 Task: Create a script that generates a Fibonacci sequence.
Action: Mouse moved to (666, 242)
Screenshot: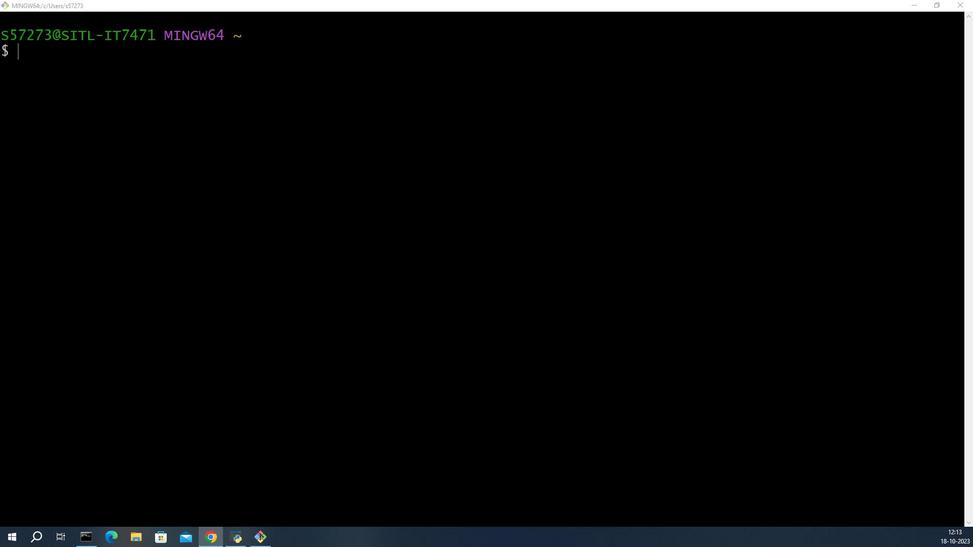 
Action: Mouse pressed left at (666, 242)
Screenshot: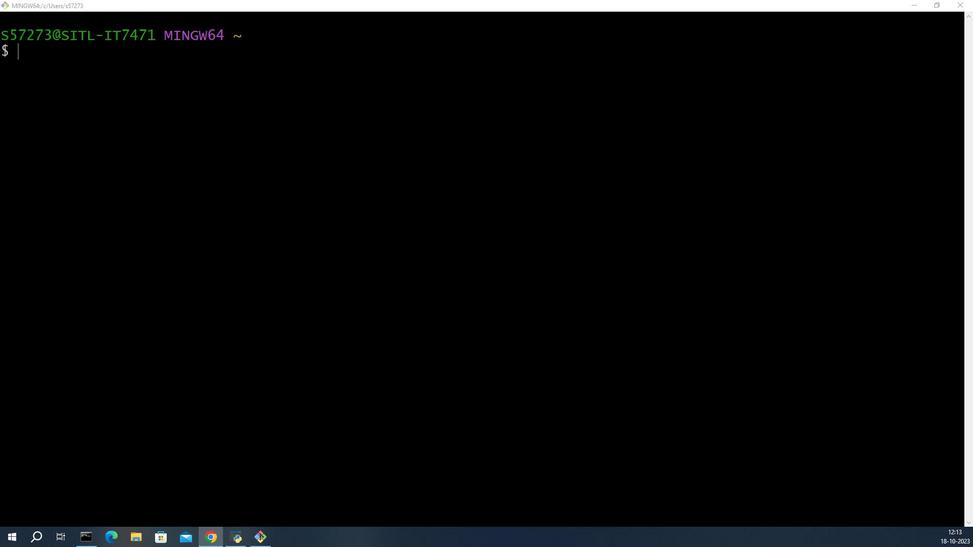 
Action: Mouse moved to (665, 241)
Screenshot: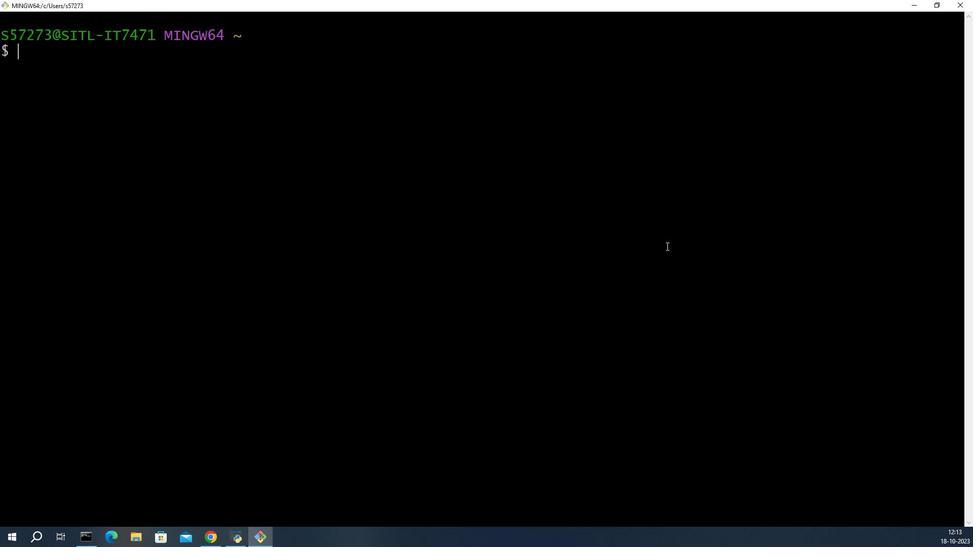 
Action: Mouse pressed left at (665, 241)
Screenshot: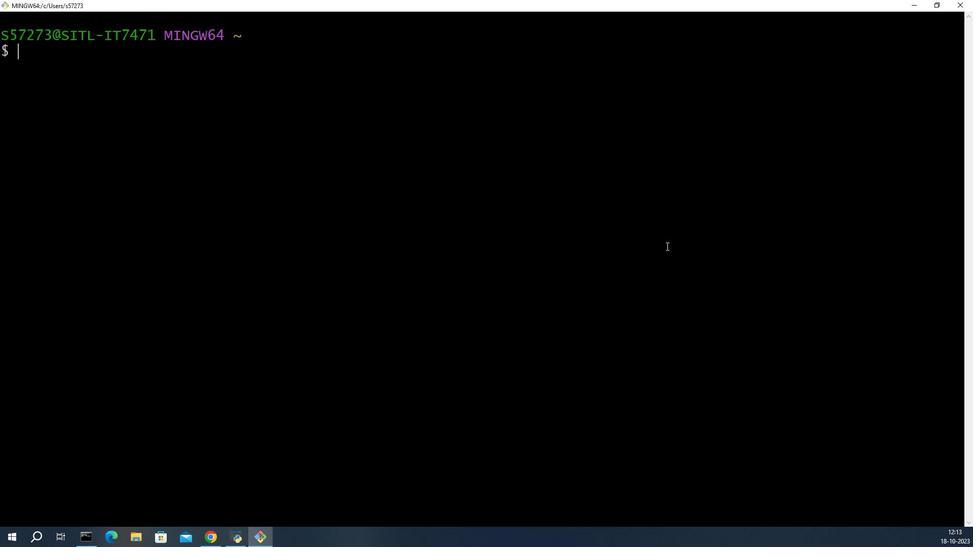 
Action: Key pressed vim<Key.space>fibonacci.sh<Key.enter>igenerate<Key.shift_r><Key.shift_r><Key.shift_r><Key.shift_r><Key.shift_r><Key.shift_r><Key.shift_r><Key.shift_r><Key.shift_r><Key.shift_r><Key.shift_r><Key.shift_r><Key.shift_r><Key.shift_r><Key.shift_r><Key.shift_r><Key.shift_r><Key.shift_r><Key.shift_r><Key.shift_r><Key.shift_r>_seq<Key.backspace><Key.backspace><Key.backspace>fibonacci<Key.shift_r>_sequence<Key.shift_r>()<Key.space><Key.shift_r>{<Key.enter>local<Key.space>n=<Key.shift_r>"<Key.shift><Key.shift><Key.shift><Key.shift><Key.shift><Key.shift><Key.shift><Key.shift><Key.shift><Key.shift>$1<Key.shift_r>"<Key.enter>local<Key.space>a=0<Key.enter>local<Key.space>b=1<Key.enter><Key.enter><Key.enter>if<Key.space>[<Key.space><Key.shift>"<Key.shift><Key.shift><Key.shift><Key.shift><Key.shift><Key.shift><Key.shift><Key.shift><Key.shift><Key.shift><Key.shift><Key.shift><Key.shift>$n<Key.shift>"<Key.space>-ge<Key.space>1<Key.space>];<Key.space>then<Key.enter>echo<Key.space>-n<Key.space><Key.shift>"<Key.shift>Fibonacci<Key.space><Key.shift>Sequence<Key.space><Key.backspace><Key.shift>:<Key.space><Key.shift>$a<Key.shift>"<Key.enter><Key.enter>if<Key.space>[<Key.space><Key.shift>"<Key.shift>$n<Key.shift>"<Key.space>-ge<Key.space>2<Key.space>];<Key.space>then<Key.enter>echo<Key.space>-n<Key.space><Key.shift>"<Key.space><Key.shift><Key.shift>4b<Key.shift>"<Key.enter><Key.backspace>fi<Key.enter><Key.enter>local<Key.space>i=2<Key.enter>while<Key.space>[<Key.space><Key.shift>"<Key.shift><Key.shift><Key.shift><Key.shift><Key.shift><Key.shift><Key.shift><Key.shift><Key.shift><Key.shift><Key.shift><Key.shift><Key.shift><Key.shift><Key.shift><Key.shift><Key.shift><Key.shift><Key.shift><Key.shift><Key.shift>$1<Key.backspace>i<Key.shift><Key.shift><Key.shift><Key.shift><Key.shift><Key.shift><Key.shift><Key.shift><Key.shift><Key.shift><Key.shift><Key.shift><Key.shift>"<Key.space>-lt<Key.space><Key.shift>"<Key.shift><Key.shift><Key.shift><Key.shift><Key.shift><Key.shift><Key.shift><Key.shift>4n<Key.shift>"<Key.space>];<Key.space>do<Key.enter>next=<Key.shift><Key.shift><Key.shift><Key.shift><Key.shift><Key.shift><Key.shift><Key.shift><Key.shift><Key.shift><Key.shift><Key.shift><Key.shift><Key.shift><Key.shift><Key.shift>$<Key.shift><Key.shift><Key.shift><Key.shift><Key.shift><Key.shift><Key.shift><Key.shift>((a<Key.shift_r>+<Key.backspace><Key.space><Key.shift_r>+<Key.space>b<Key.shift_r>))<Key.enter>echo<Key.space>-n<Key.space><Key.shift>"<Key.space><Key.shift><Key.shift><Key.shift><Key.shift><Key.shift><Key.shift><Key.shift><Key.shift><Key.shift><Key.shift><Key.shift><Key.shift><Key.shift><Key.shift><Key.shift>$next<Key.shift>"<Key.enter>a=<Key.shift>"<Key.shift>$b<Key.shift>"
Screenshot: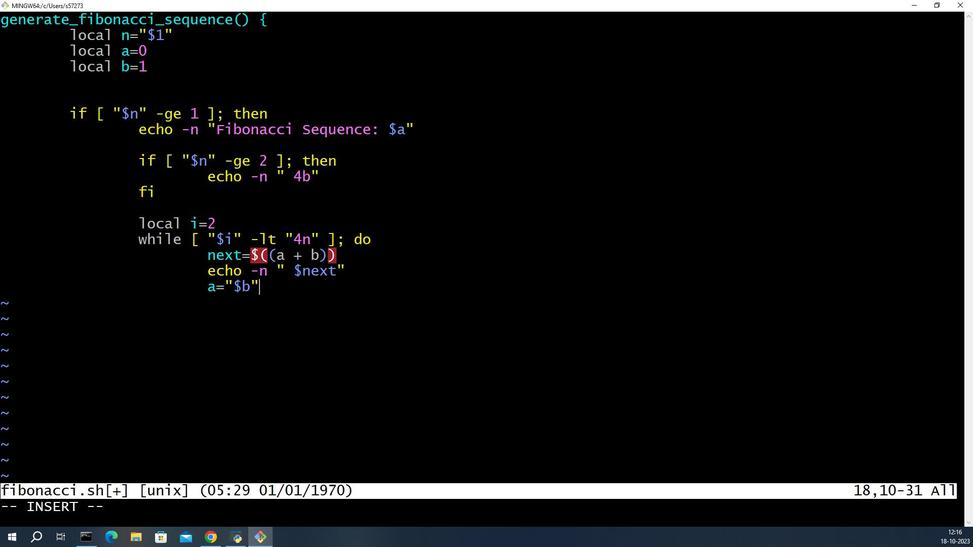 
Action: Mouse moved to (666, 241)
Screenshot: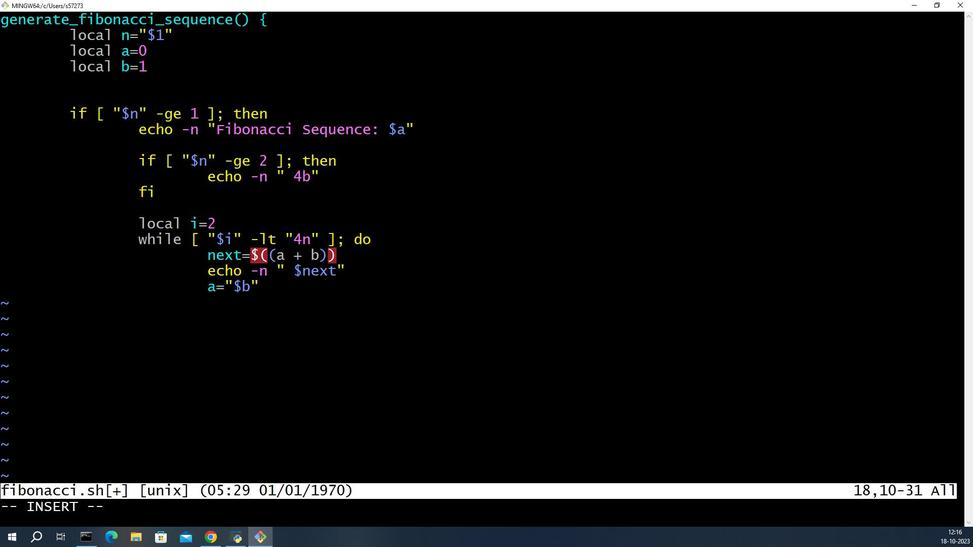 
Action: Mouse scrolled (666, 241) with delta (0, 0)
Screenshot: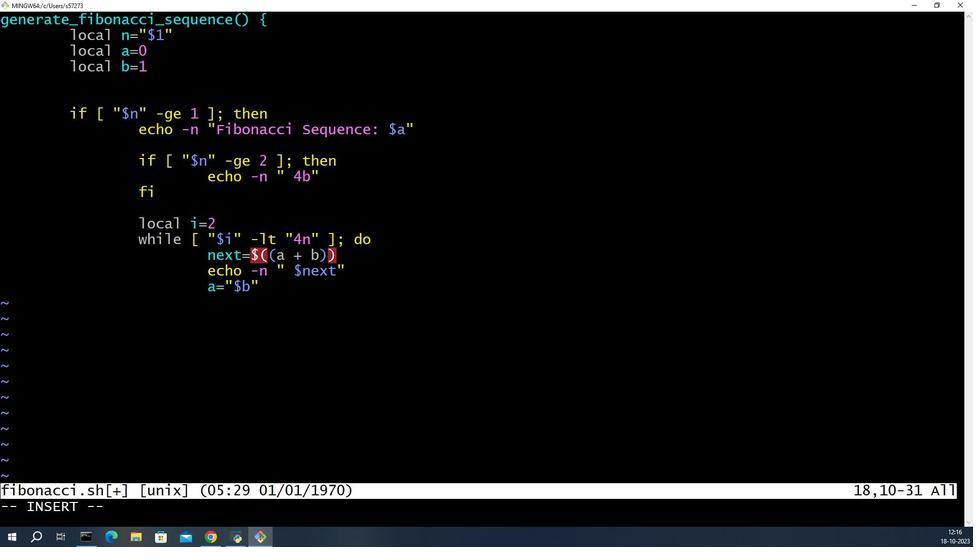 
Action: Mouse moved to (666, 241)
Screenshot: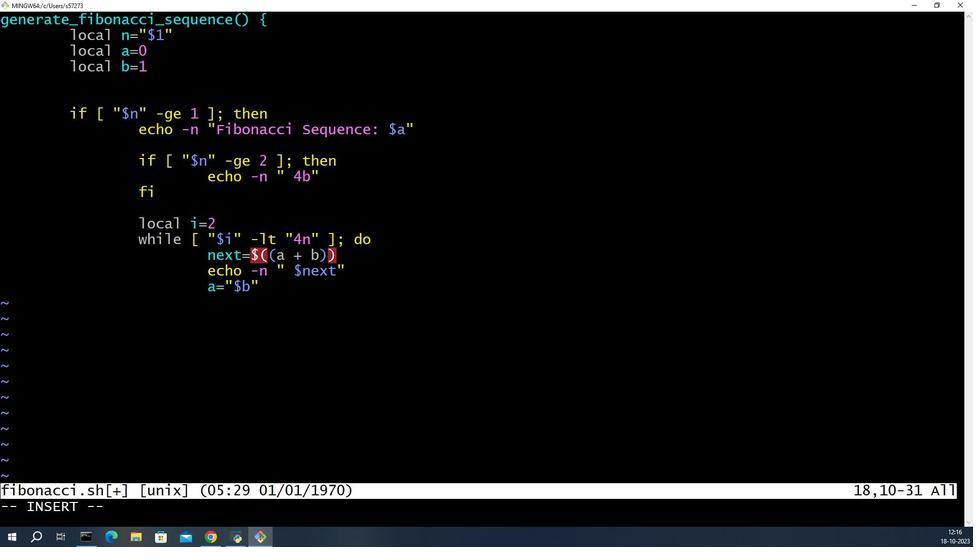 
Action: Mouse scrolled (666, 241) with delta (0, 0)
Screenshot: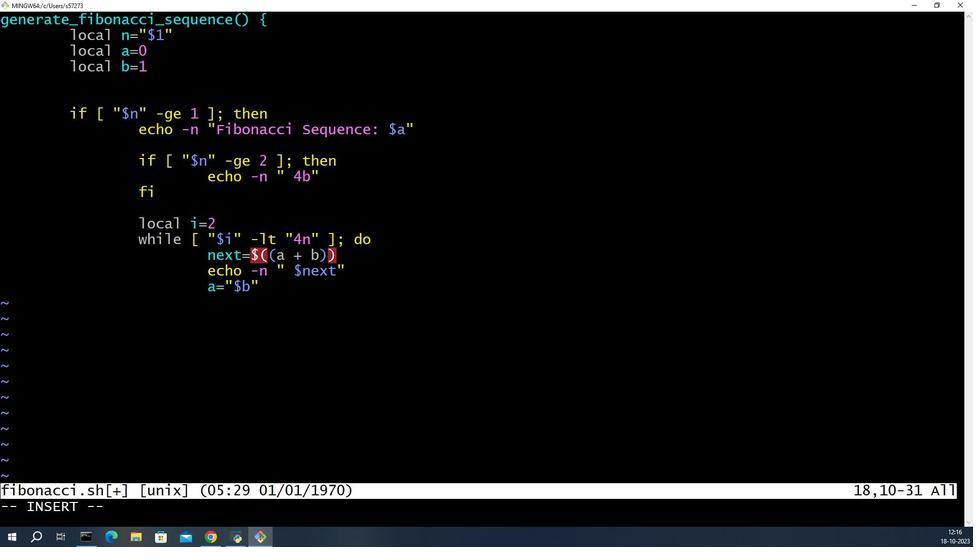 
Action: Mouse moved to (664, 242)
Screenshot: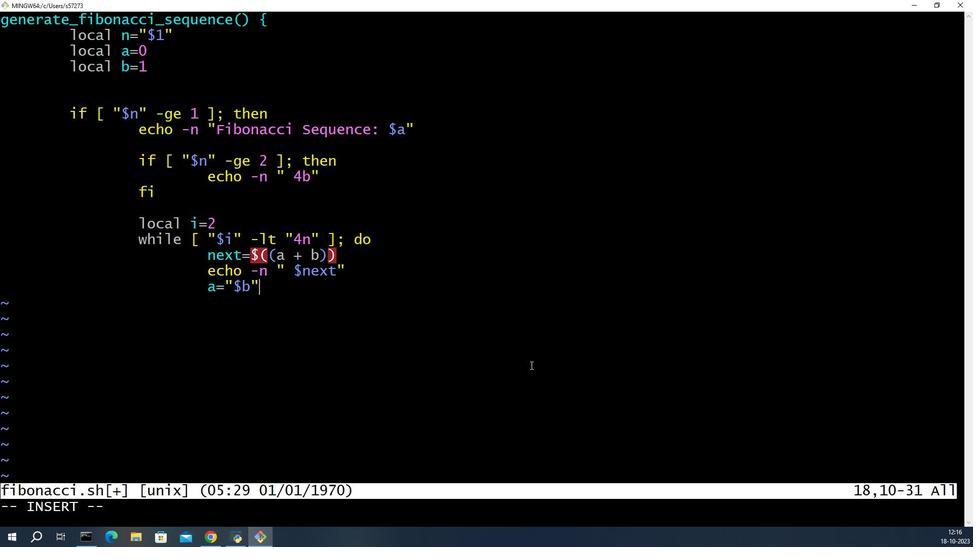 
Action: Key pressed <Key.enter>b=<Key.shift>"<Key.shift><Key.shift><Key.shift><Key.shift><Key.shift><Key.shift><Key.shift>$next<Key.shift>"<Key.enter>i=<Key.shift><Key.shift>$<Key.shift_r>((i<Key.space><Key.shift_r>+<Key.space>1<Key.shift_r>))<Key.enter><Key.backspace>done<Key.enter><Key.enter>echo<Key.space><Key.shift>""<Key.space><Key.enter><Key.backspace>else<Key.enter>echo<Key.space><Key.shift>"<Key.shift>Usage<Key.shift>:<Key.space><Key.shift>$0<Key.space><Key.shift><number<Key.shift>_of<Key.shift>_terms<Key.shift>>"<Key.enter><Key.backspace>fi<Key.enter><Key.backspace><Key.shift_r>}
Screenshot: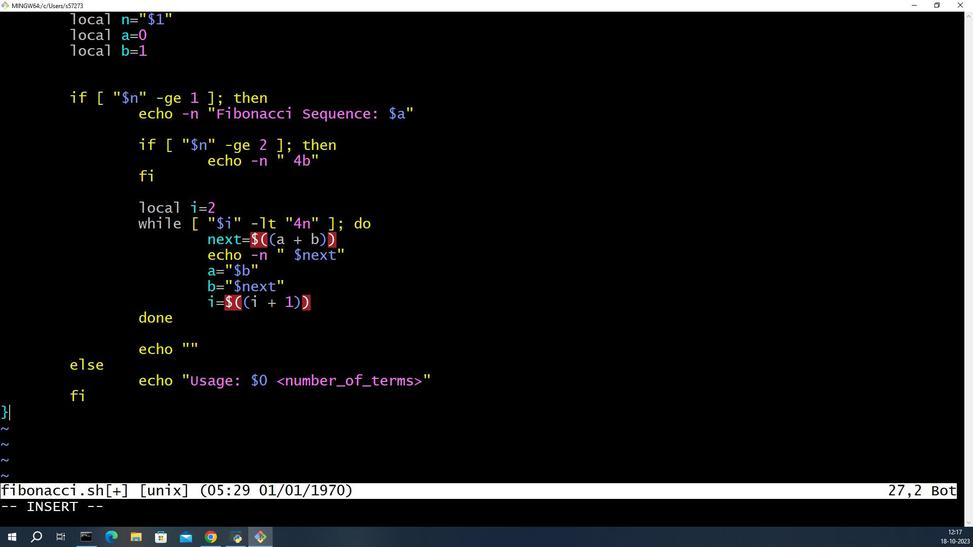 
Action: Mouse scrolled (664, 242) with delta (0, 0)
Screenshot: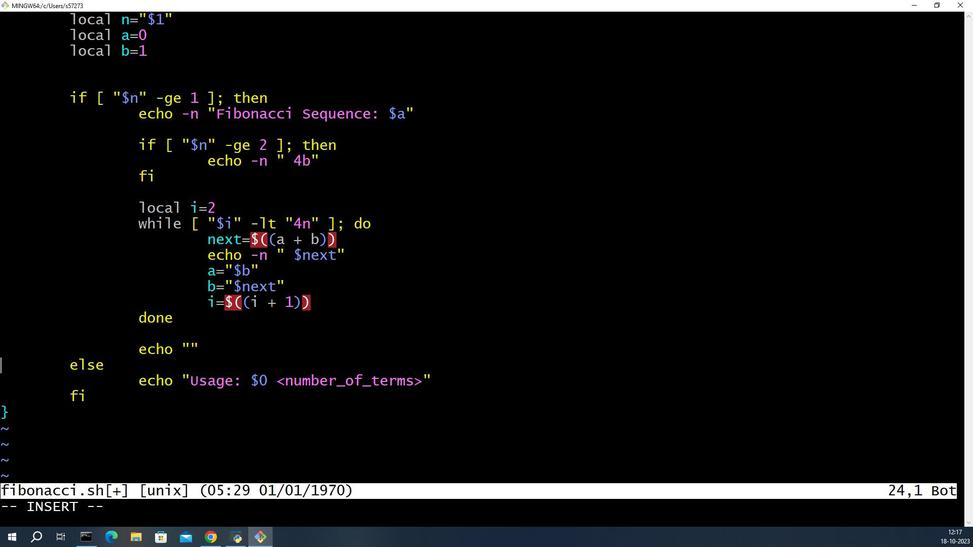 
Action: Mouse moved to (666, 241)
Screenshot: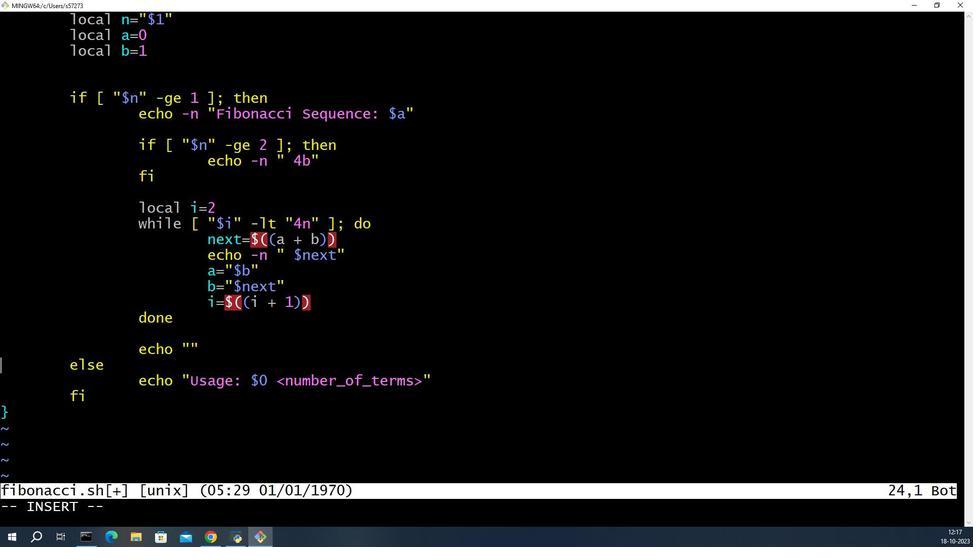 
Action: Mouse scrolled (666, 241) with delta (0, 0)
Screenshot: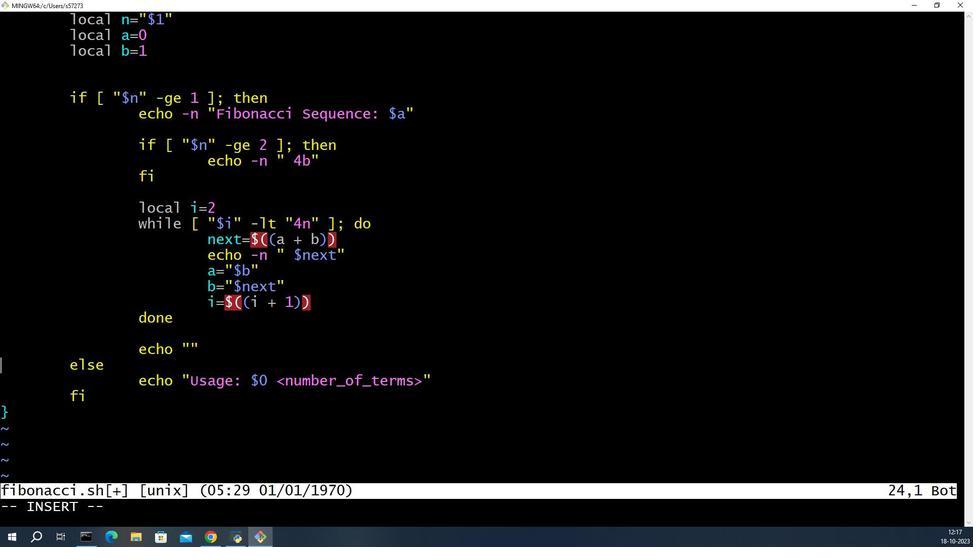 
Action: Mouse moved to (666, 241)
Screenshot: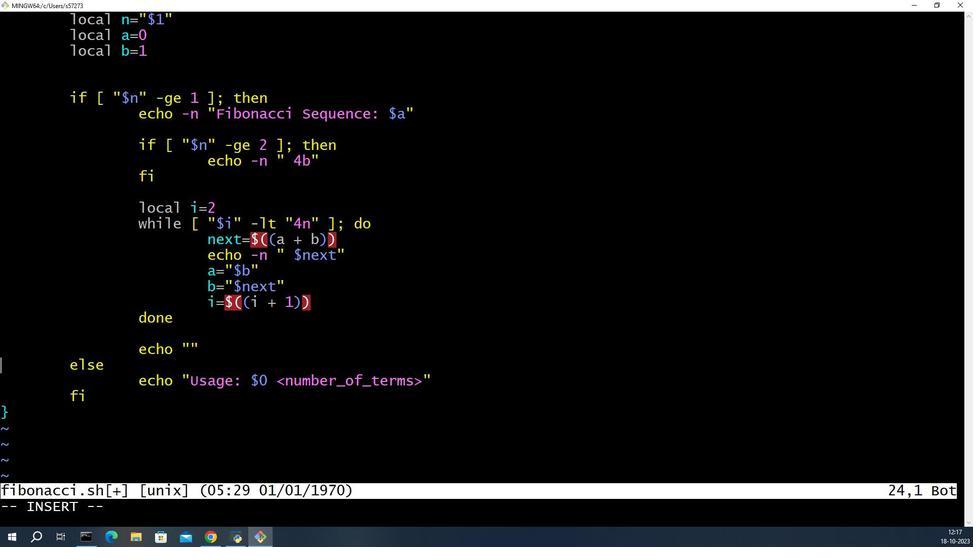 
Action: Mouse scrolled (666, 241) with delta (0, 0)
Screenshot: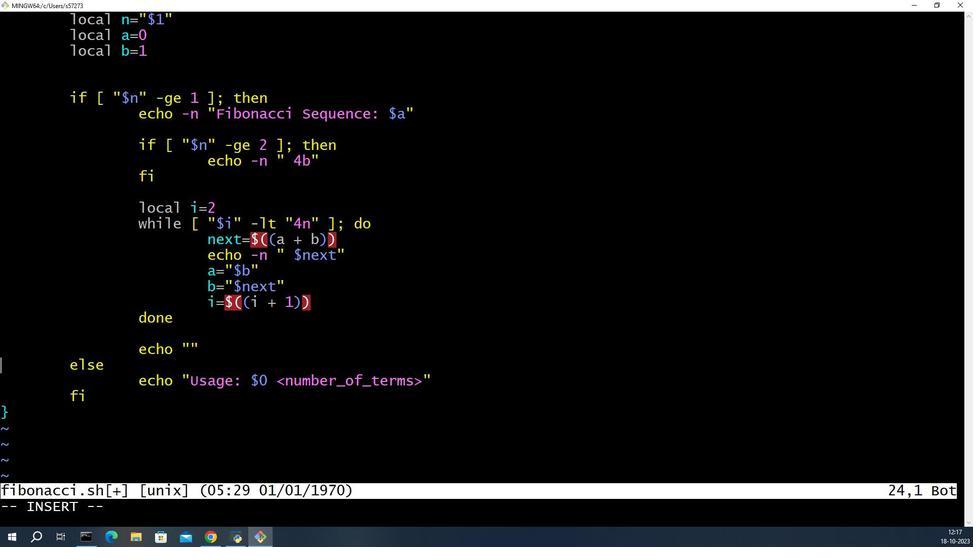 
Action: Mouse moved to (666, 241)
Screenshot: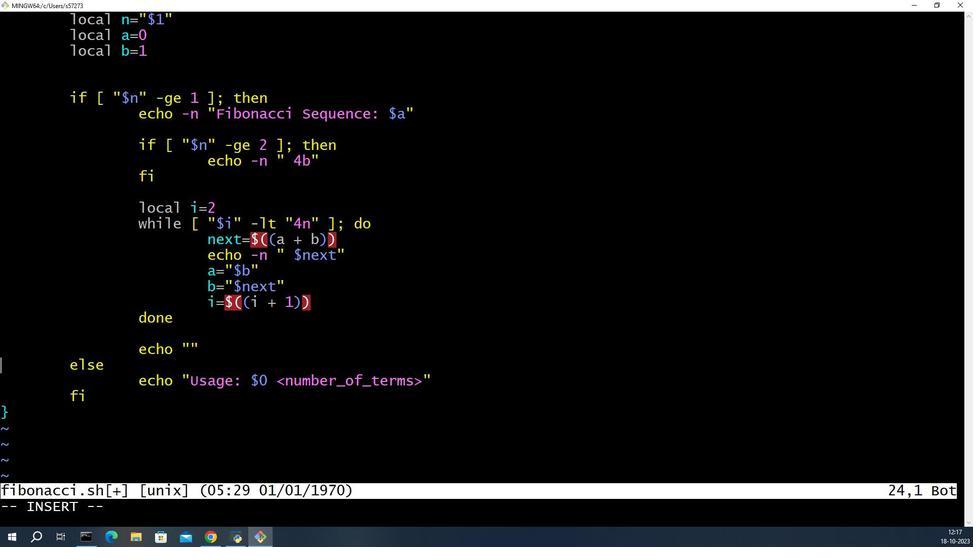 
Action: Mouse scrolled (666, 241) with delta (0, 0)
Screenshot: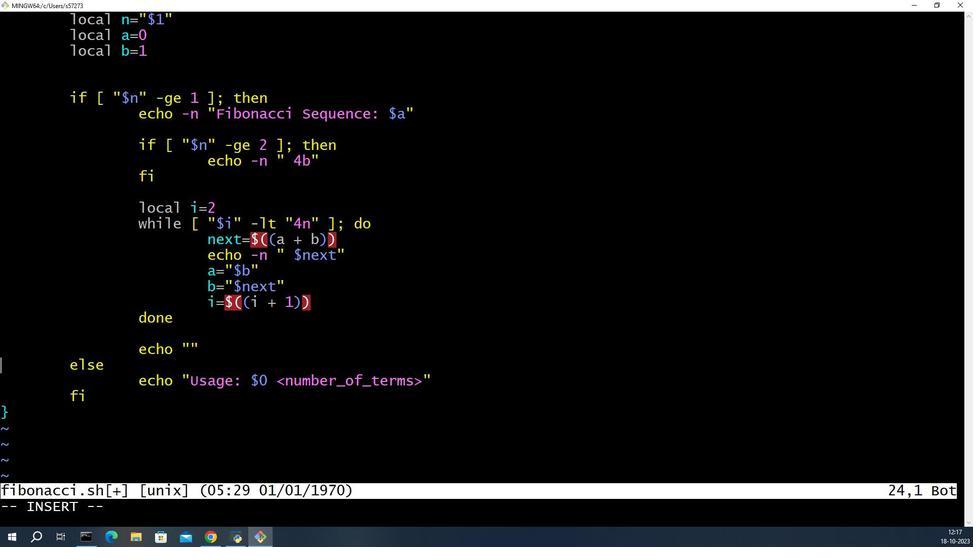 
Action: Mouse moved to (666, 241)
Screenshot: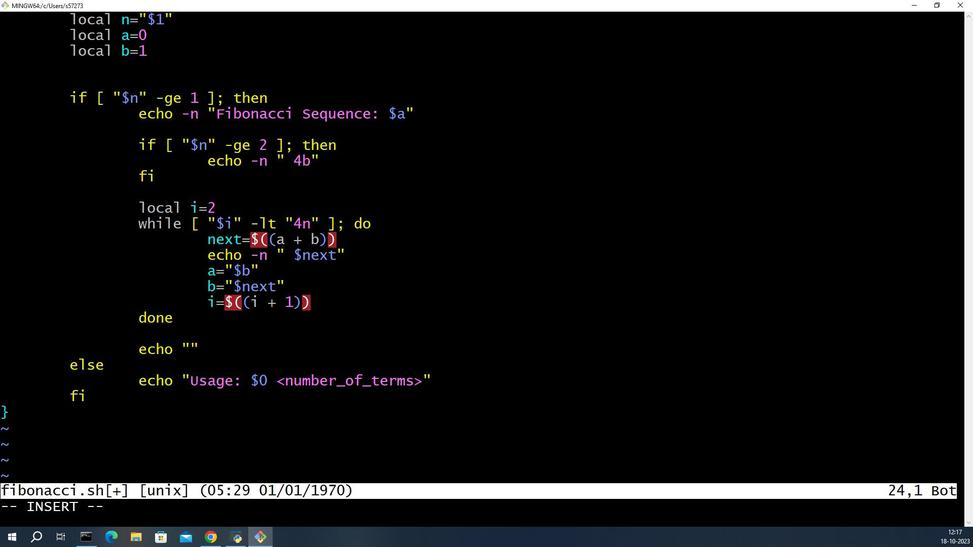 
Action: Key pressed <Key.enter><Key.backspace><Key.backspace><Key.tab><Key.up><Key.enter><Key.down><Key.down><Key.down><Key.down><Key.down><Key.down><Key.enter><Key.enter>
Screenshot: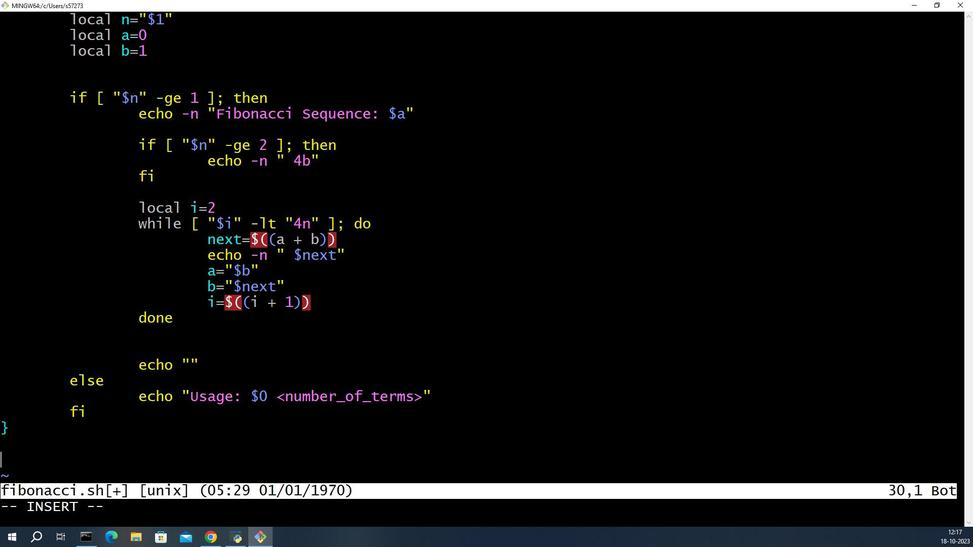 
Action: Mouse moved to (666, 241)
Screenshot: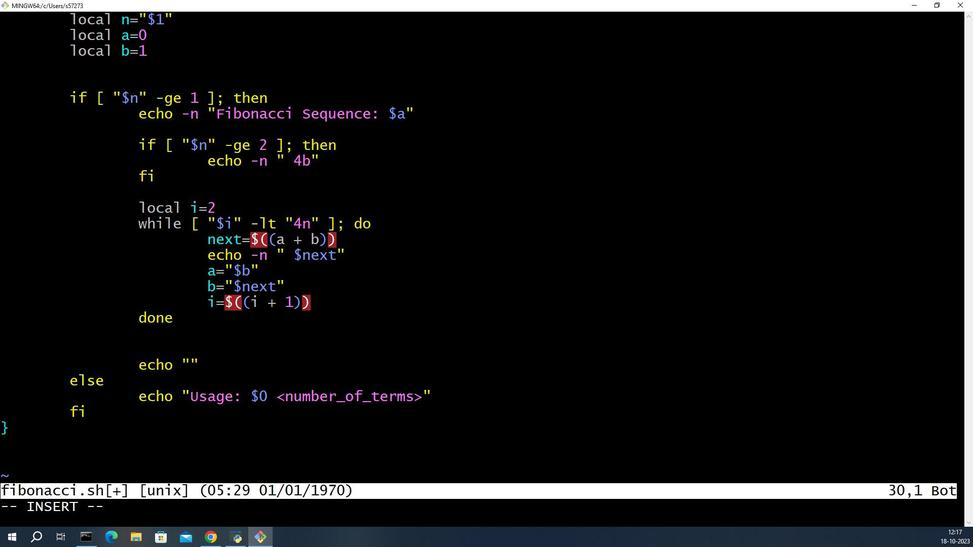 
Action: Key pressed if<Key.space>[<Key.space><Key.shift_r><Key.shift_r><Key.shift_r><Key.shift_r><Key.shift_r><Key.shift_r><Key.shift_r><Key.shift_r><Key.shift_r><Key.shift_r><Key.shift_r><Key.shift_r><Key.shift_r><Key.shift_r><Key.shift_r><Key.shift_r><Key.shift_r><Key.shift_r><Key.shift_r><Key.shift_r><Key.shift_r><Key.shift_r><Key.shift_r><Key.shift_r><Key.shift_r><Key.shift_r><Key.shift_r><Key.shift_r><Key.shift_r><Key.shift_r><Key.shift_r><Key.shift_r><Key.shift_r><Key.shift_r><Key.shift_r><Key.shift_r><Key.shift_r><Key.shift_r>$<Key.shift_r><Key.shift_r><Key.shift_r><Key.shift_r><Key.shift_r><Key.shift_r><Key.shift_r><Key.shift_r><Key.shift_r>#<Key.space>-eq<Key.space>1<Key.space>];<Key.space>then<Key.enter>generate<Key.shift_r>_fibonacci<Key.shift_r>_sequence<Key.space><Key.shift_r>"<Key.shift_r><Key.shift_r><Key.shift_r><Key.shift_r><Key.shift_r>$1<Key.shift_r>"<Key.enter><Key.backspace>else<Key.enter>echo<Key.space><Key.shift_r>"<Key.shift>Usage<Key.shift_r>:<Key.space><Key.shift><Key.shift><Key.shift><Key.shift>$0<Key.space><Key.shift_r><number<Key.shift_r>_of<Key.shift_r>_terms<Key.shift_r>><Key.shift_r>"
Screenshot: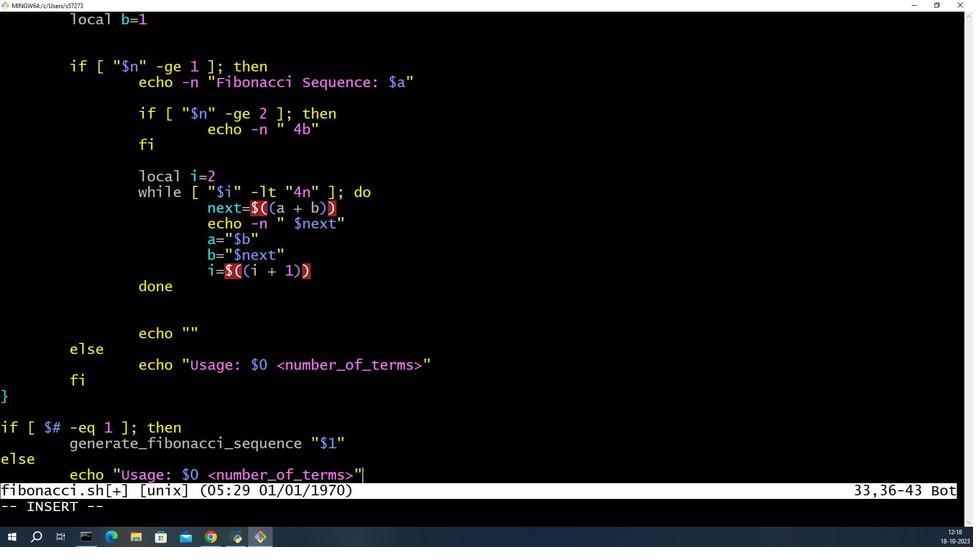 
Action: Mouse moved to (666, 241)
Screenshot: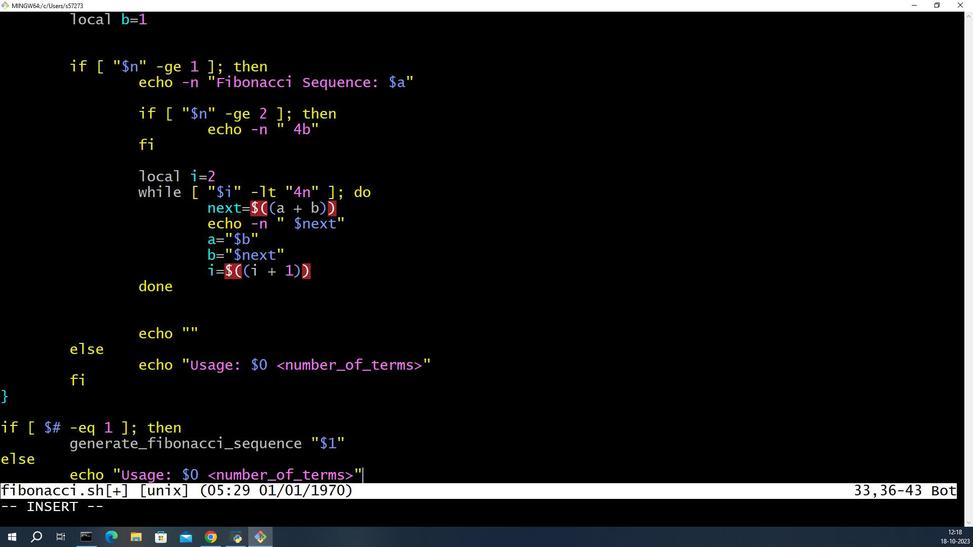 
Action: Key pressed <Key.enter><Key.backspace>fi
Screenshot: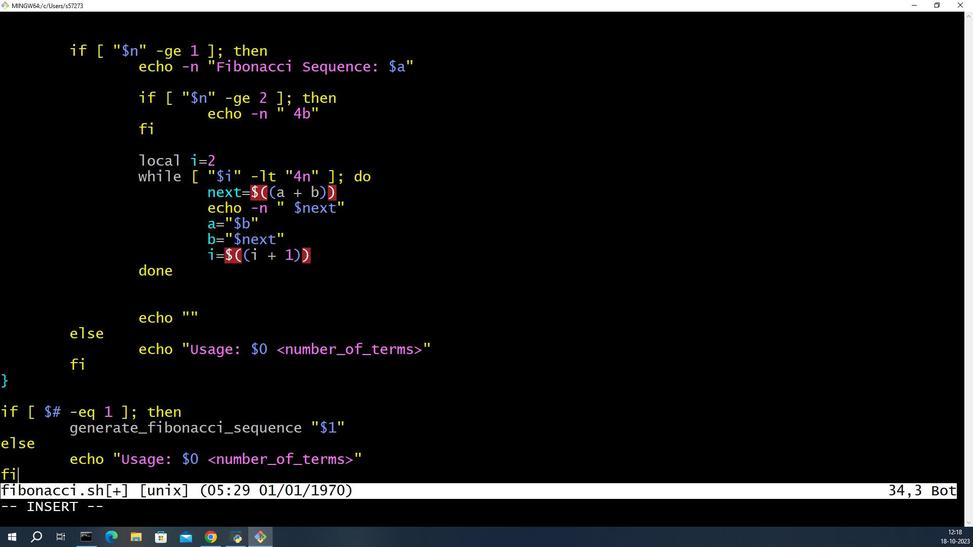 
Action: Mouse moved to (666, 241)
Screenshot: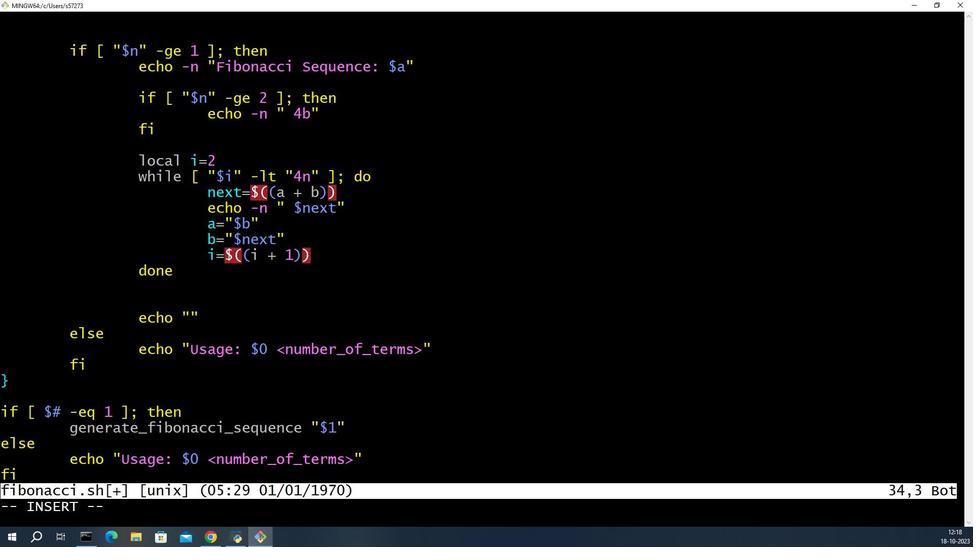 
Action: Mouse scrolled (666, 241) with delta (0, 0)
Screenshot: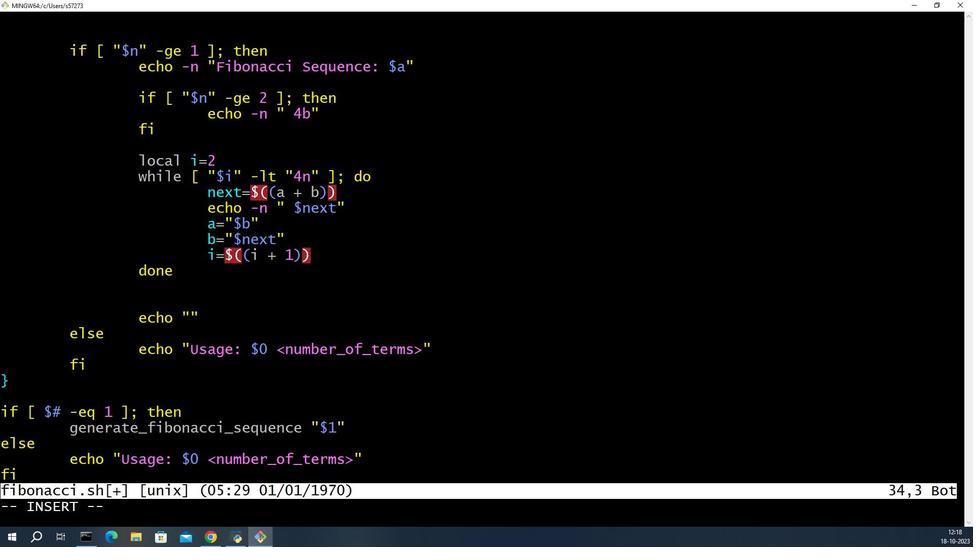 
Action: Mouse scrolled (666, 241) with delta (0, 0)
Screenshot: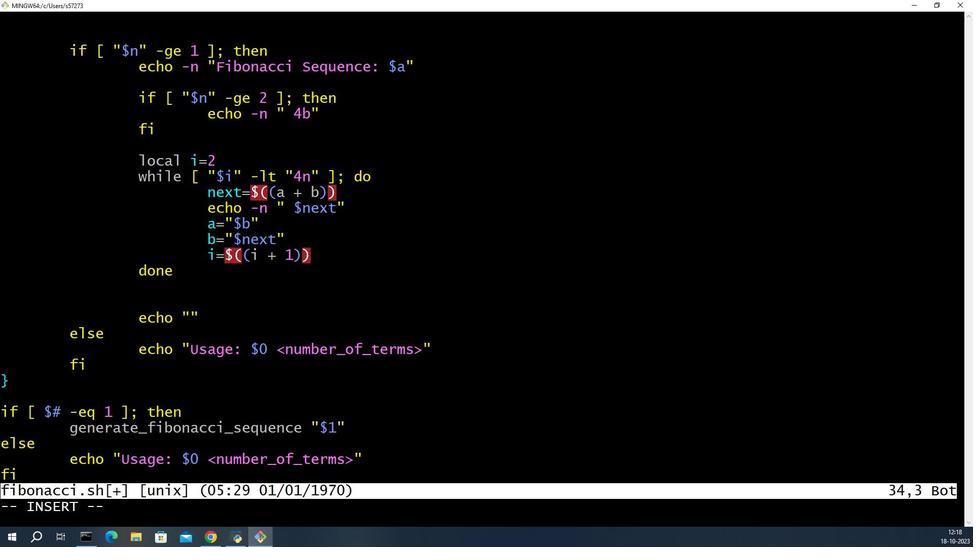 
Action: Mouse scrolled (666, 241) with delta (0, 0)
Screenshot: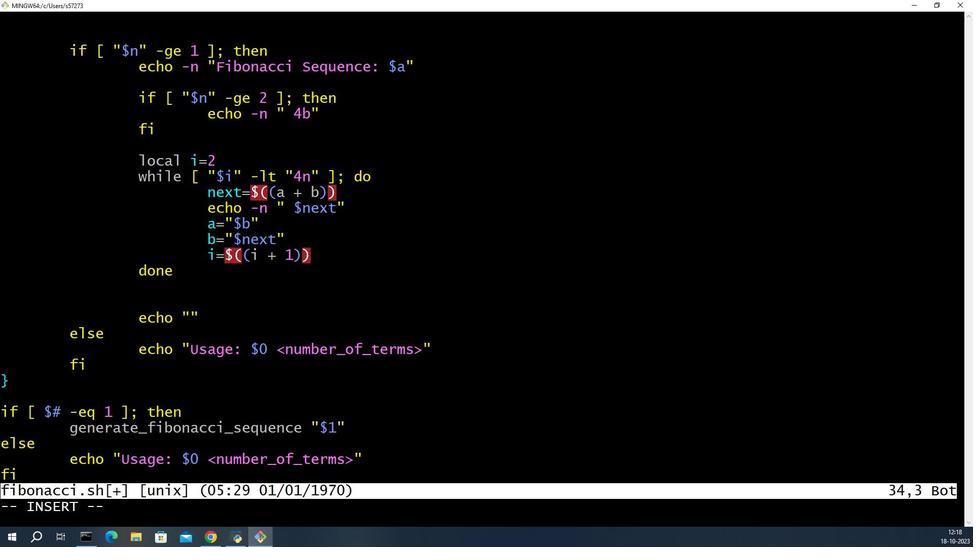 
Action: Mouse moved to (666, 241)
Screenshot: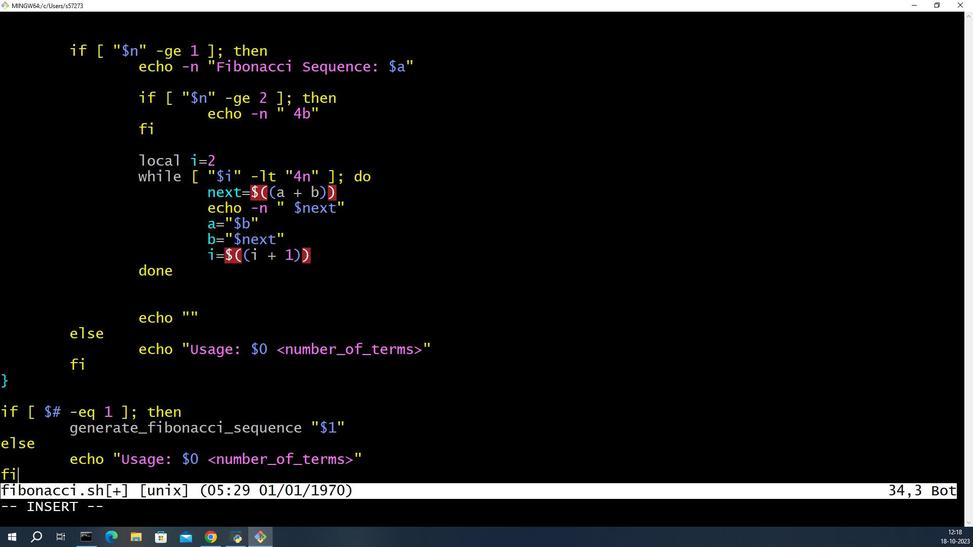 
Action: Mouse scrolled (666, 241) with delta (0, 0)
Screenshot: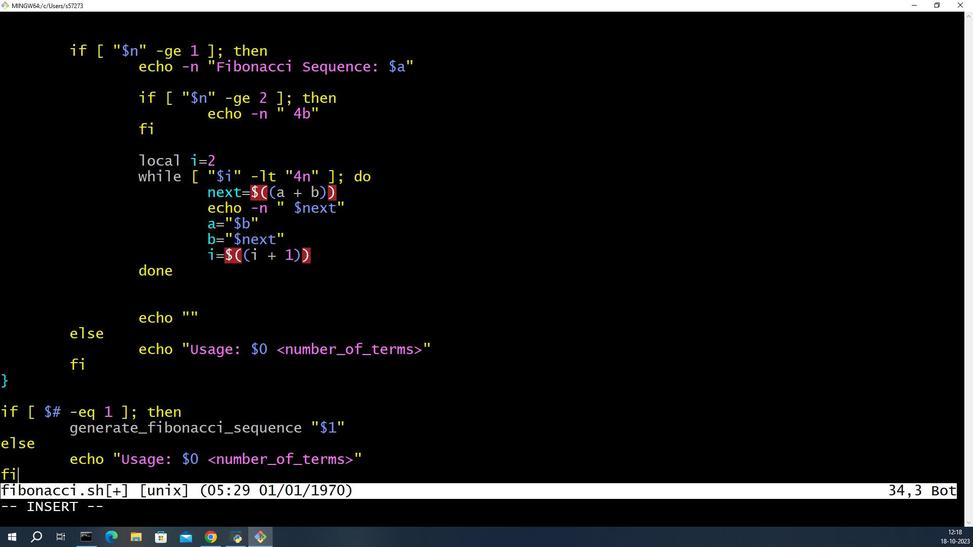 
Action: Mouse moved to (666, 241)
Screenshot: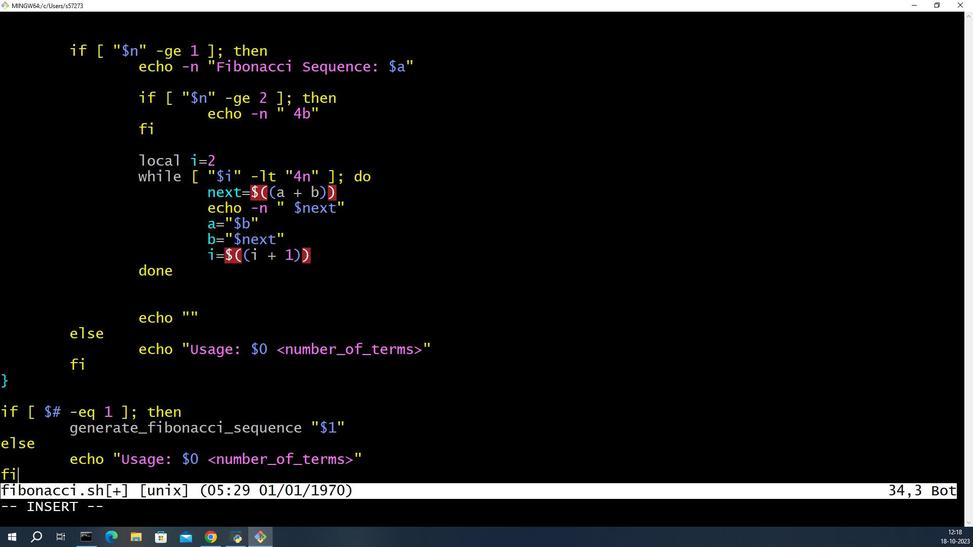 
Action: Mouse scrolled (666, 241) with delta (0, 0)
Screenshot: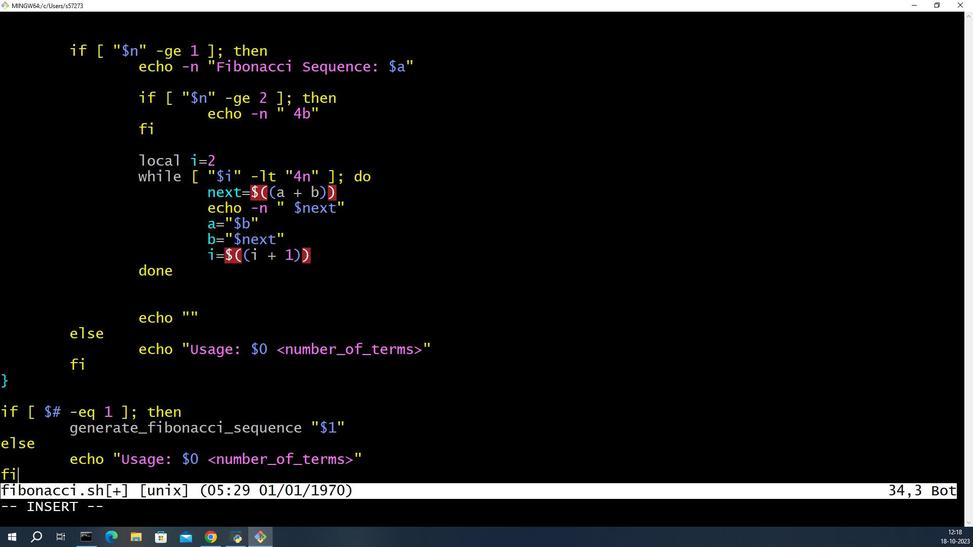 
Action: Mouse moved to (664, 241)
Screenshot: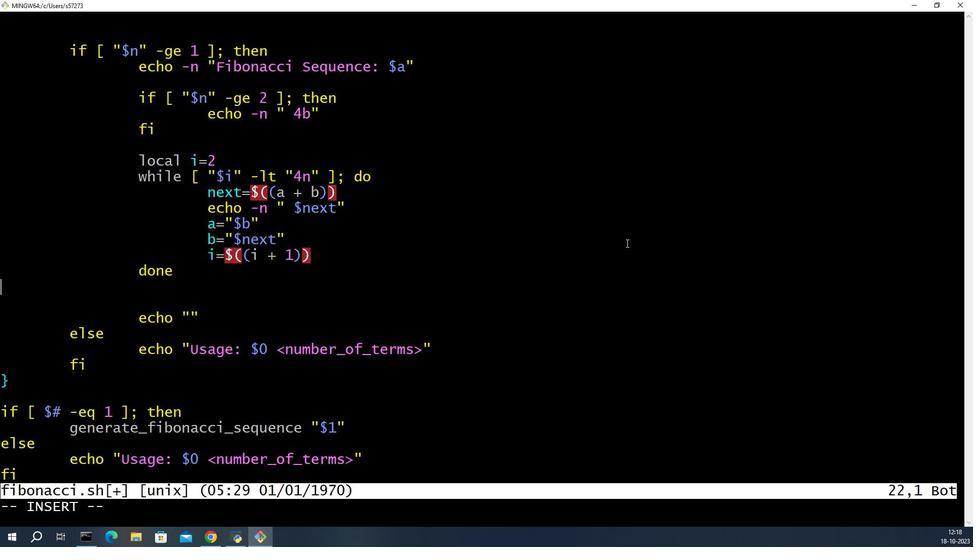 
Action: Mouse scrolled (664, 241) with delta (0, 0)
Screenshot: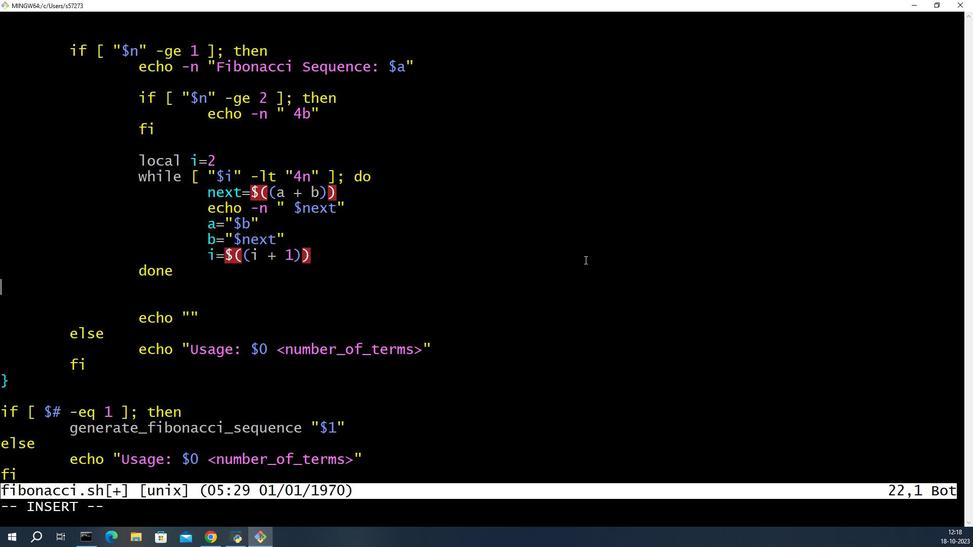 
Action: Mouse moved to (664, 241)
Screenshot: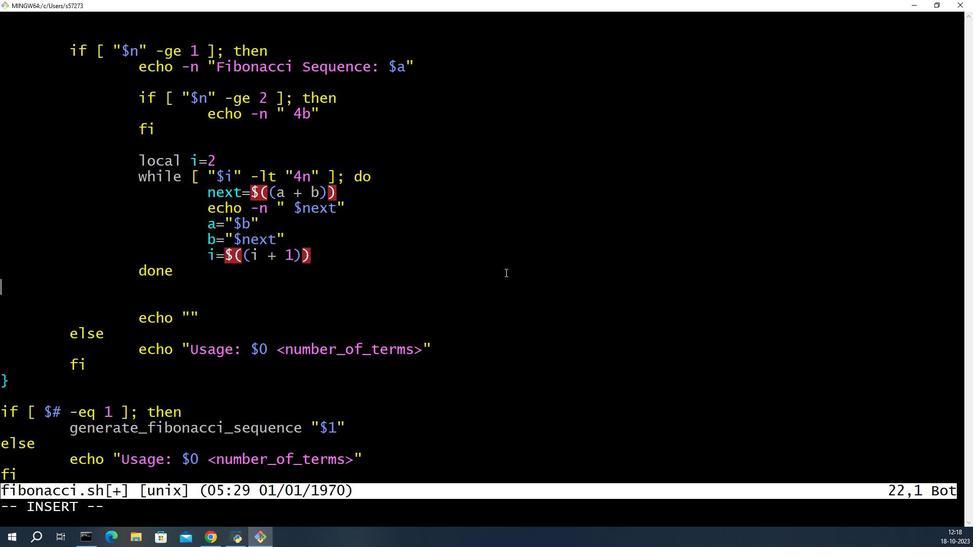 
Action: Mouse scrolled (664, 241) with delta (0, 0)
Screenshot: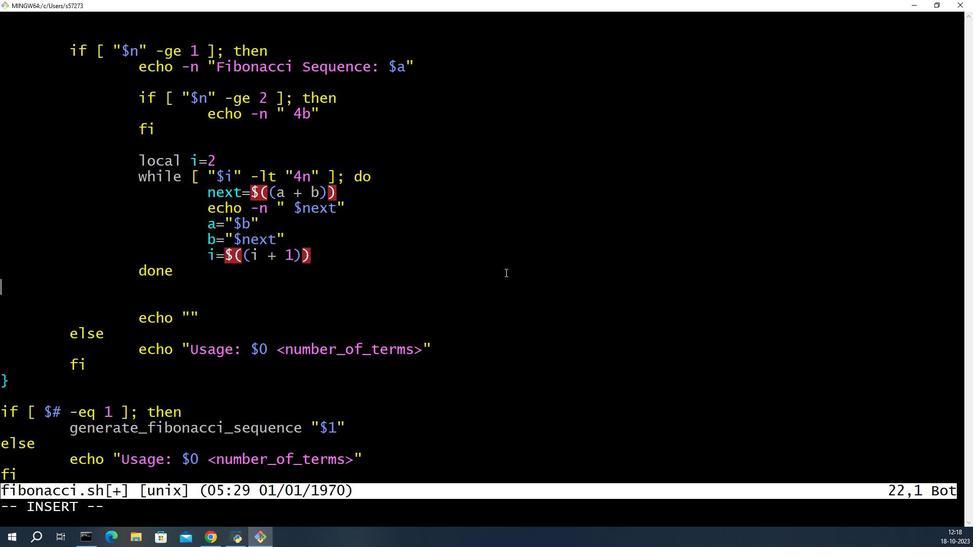 
Action: Mouse moved to (664, 241)
Screenshot: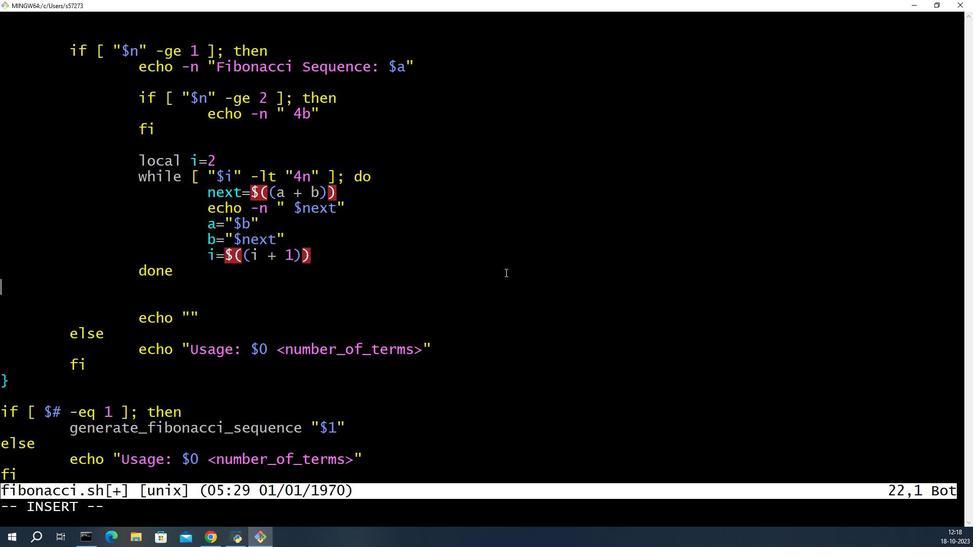 
Action: Mouse scrolled (664, 241) with delta (0, 0)
Screenshot: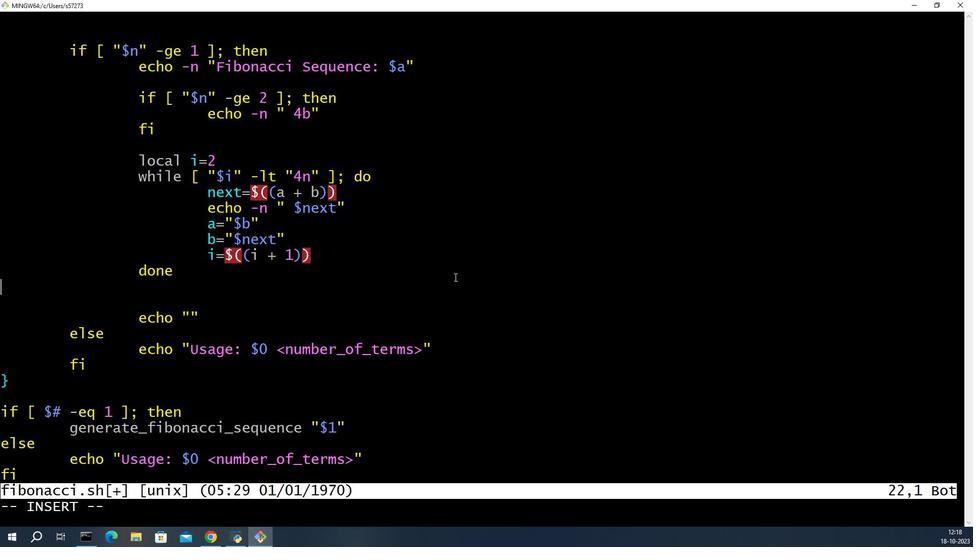 
Action: Mouse scrolled (664, 241) with delta (0, 0)
Screenshot: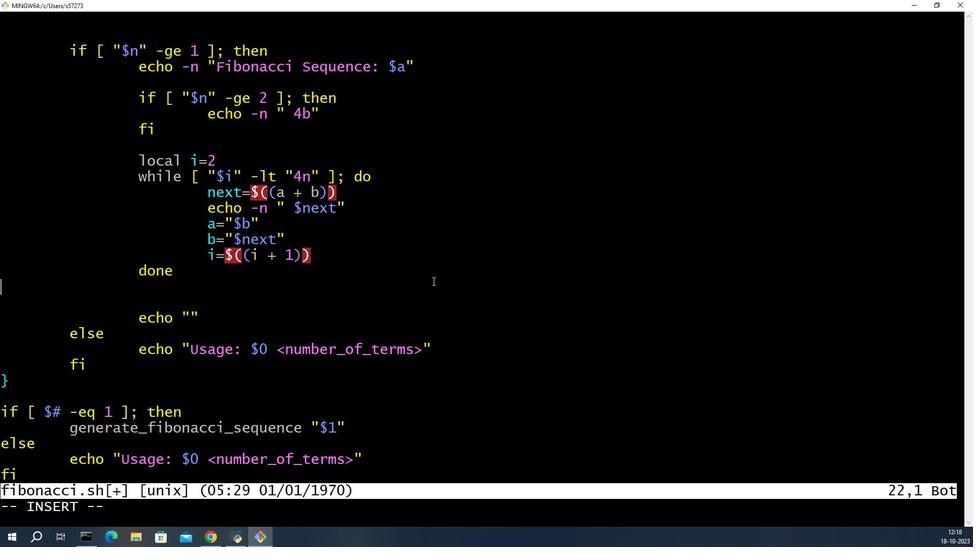 
Action: Mouse moved to (664, 241)
Screenshot: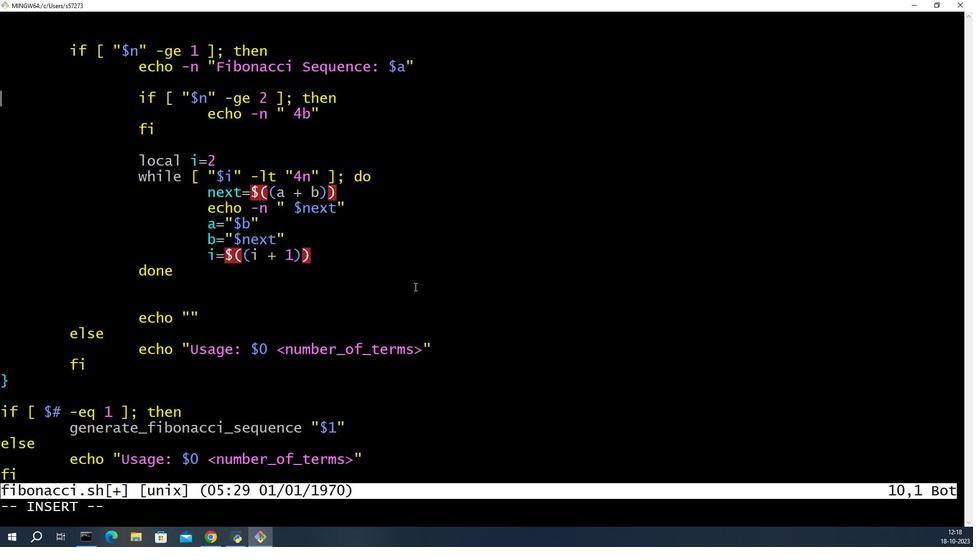 
Action: Mouse scrolled (664, 241) with delta (0, 0)
Screenshot: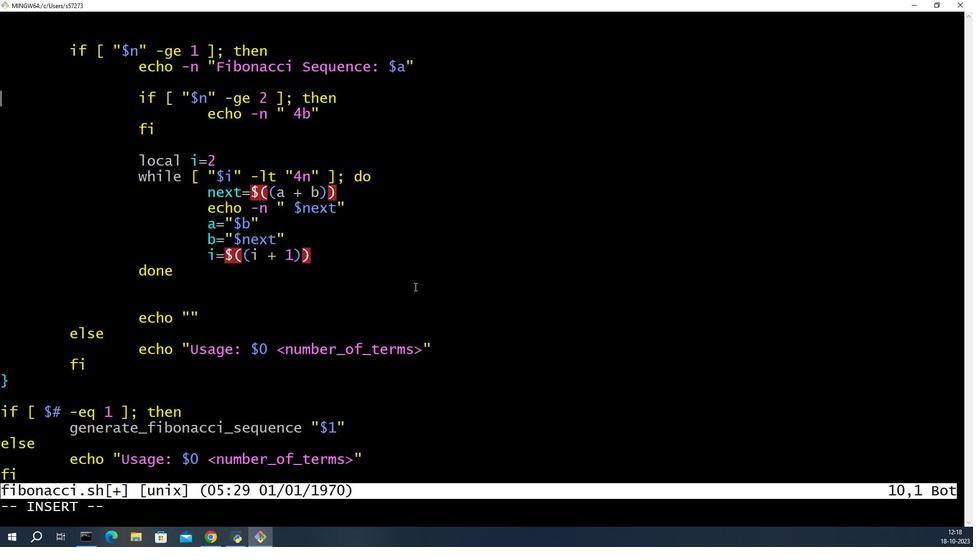 
Action: Mouse moved to (664, 241)
Screenshot: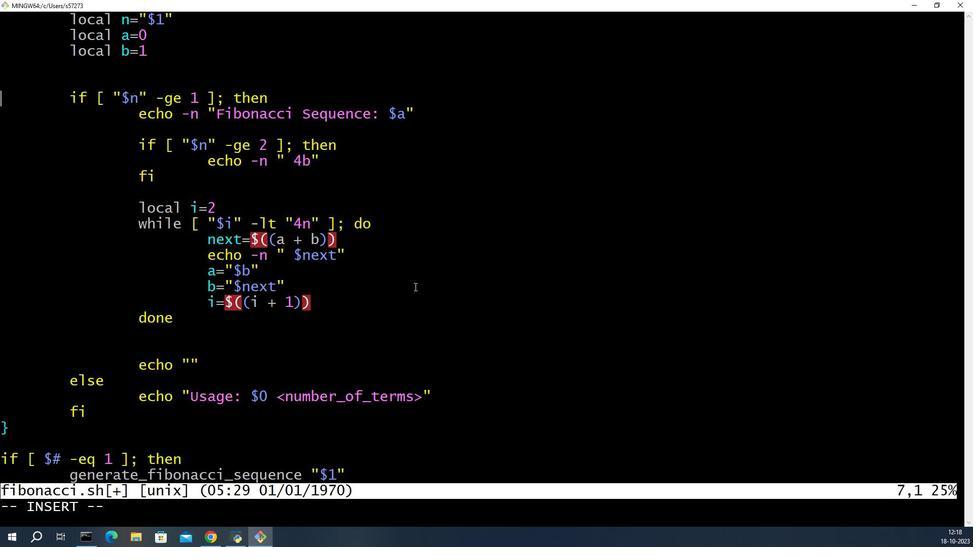 
Action: Mouse scrolled (664, 241) with delta (0, 0)
Screenshot: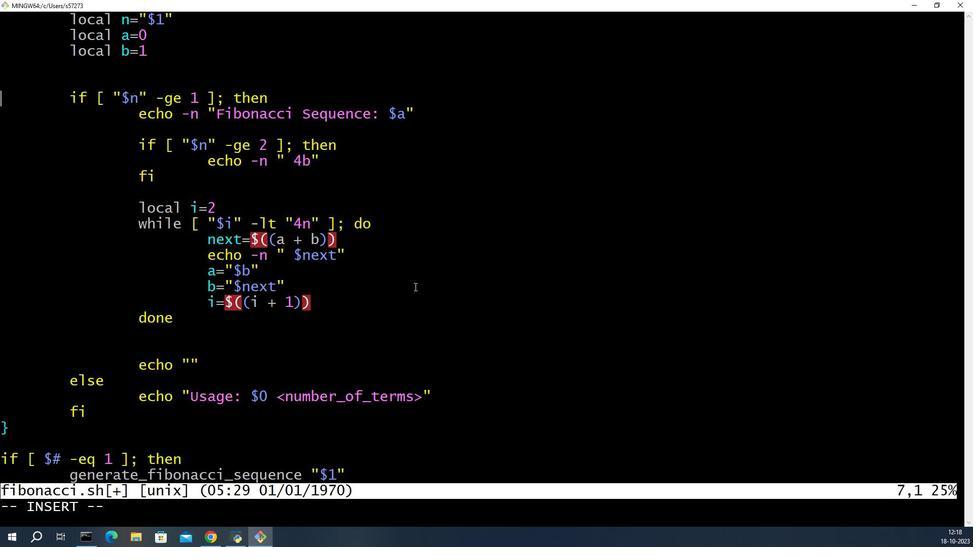 
Action: Mouse scrolled (664, 241) with delta (0, 0)
Screenshot: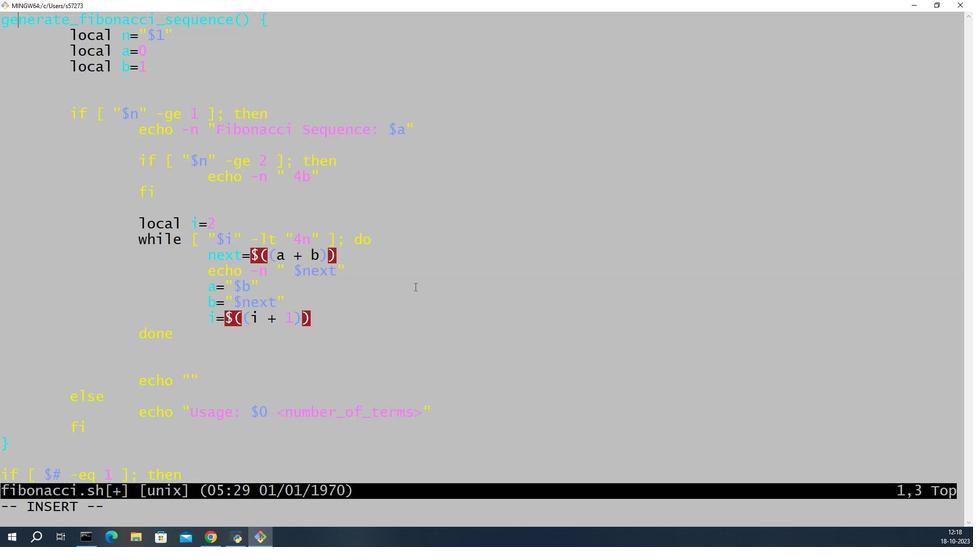 
Action: Mouse scrolled (664, 241) with delta (0, 0)
Screenshot: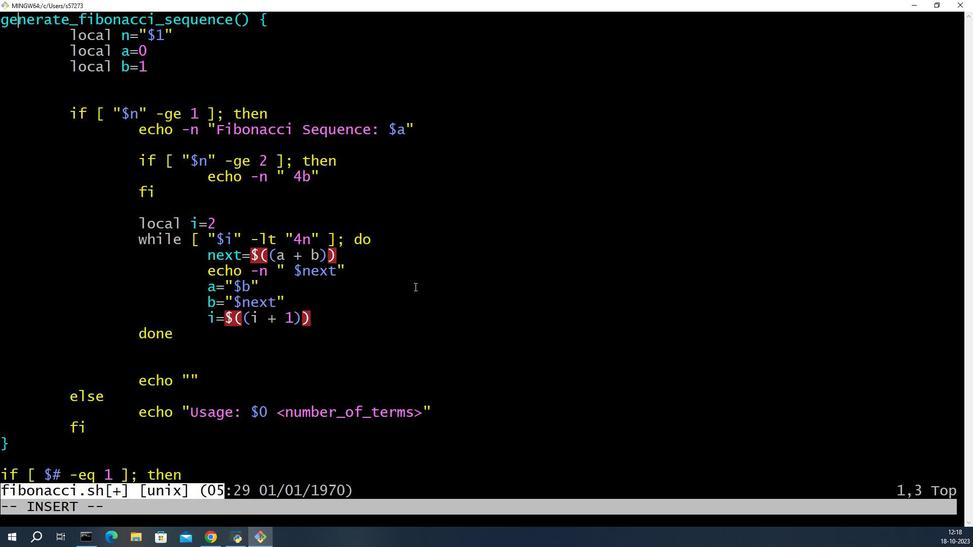 
Action: Mouse scrolled (664, 241) with delta (0, 0)
Screenshot: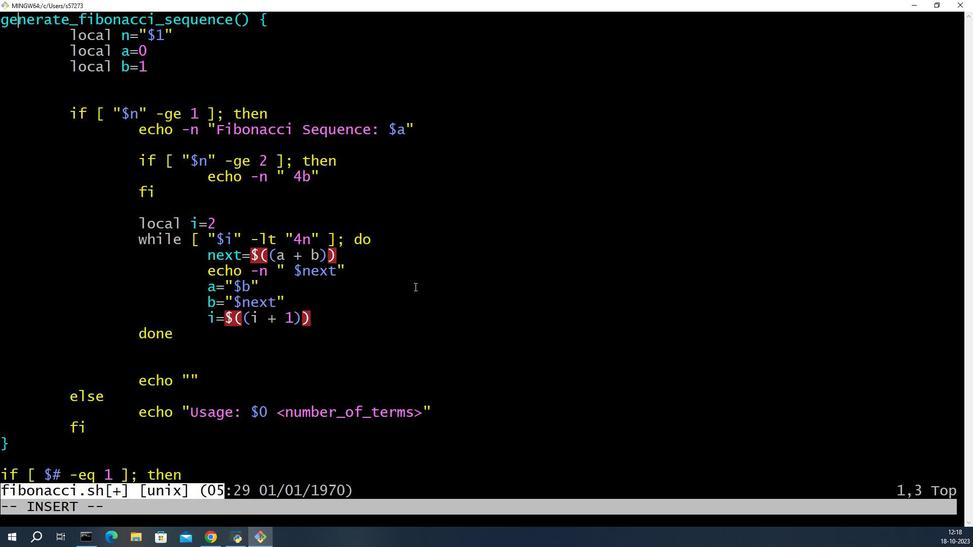 
Action: Mouse moved to (664, 241)
Screenshot: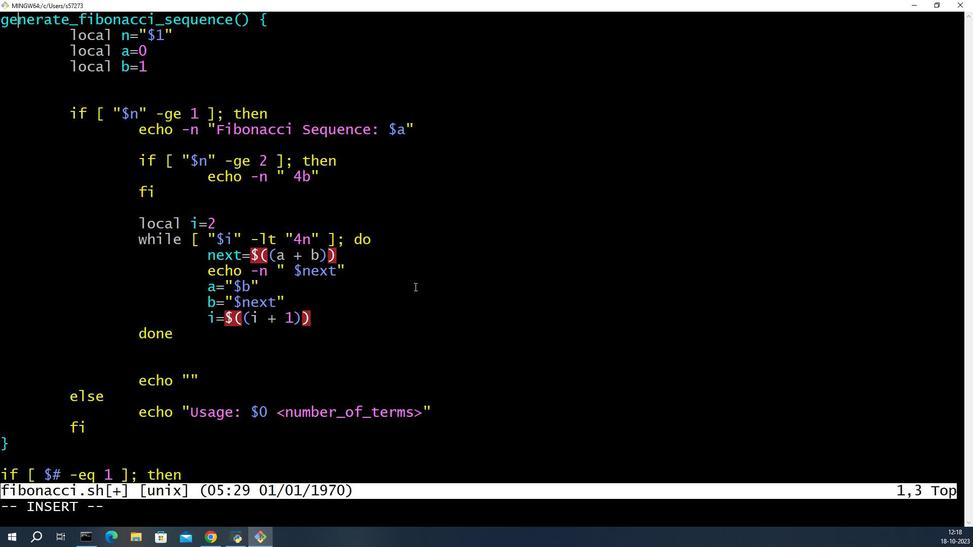 
Action: Mouse scrolled (664, 241) with delta (0, 0)
Screenshot: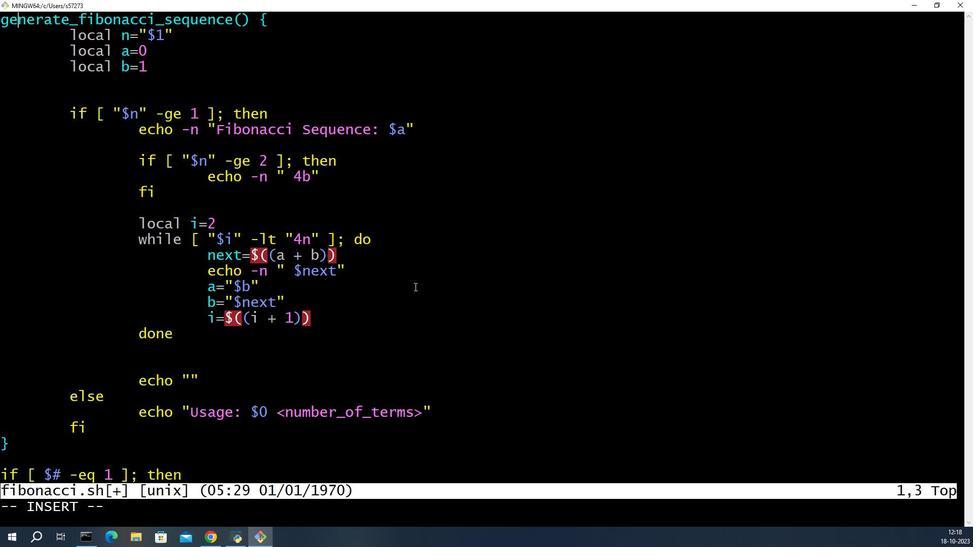 
Action: Mouse scrolled (664, 241) with delta (0, 0)
Screenshot: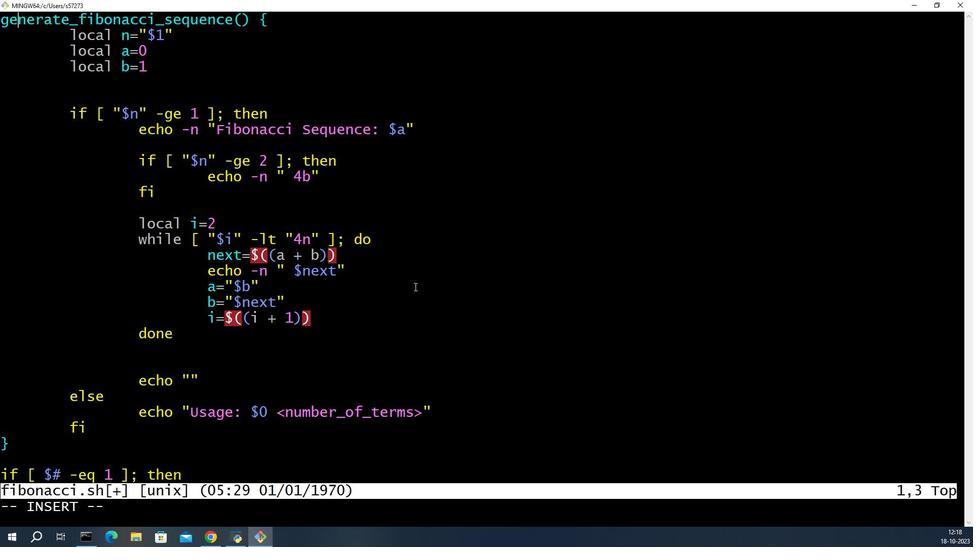 
Action: Mouse scrolled (664, 241) with delta (0, 0)
Screenshot: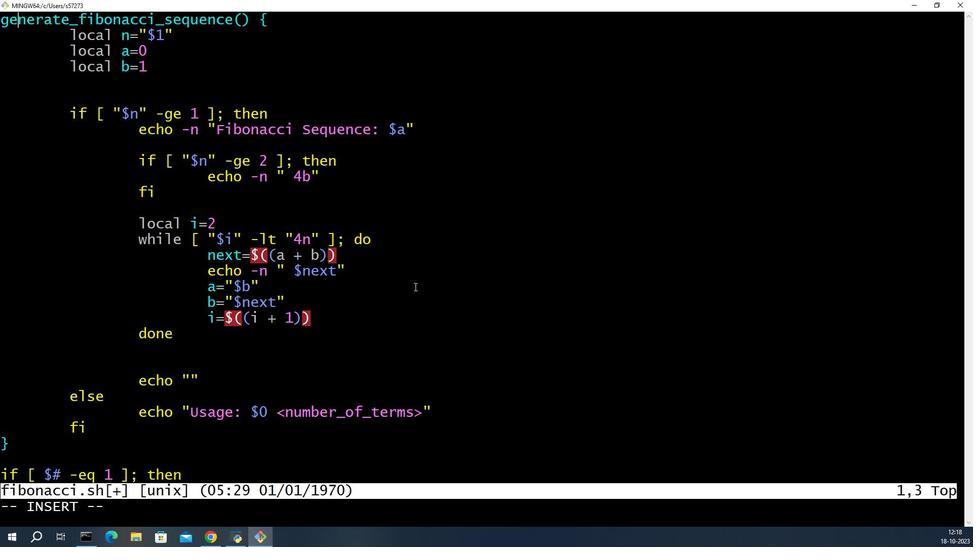 
Action: Mouse moved to (664, 241)
Screenshot: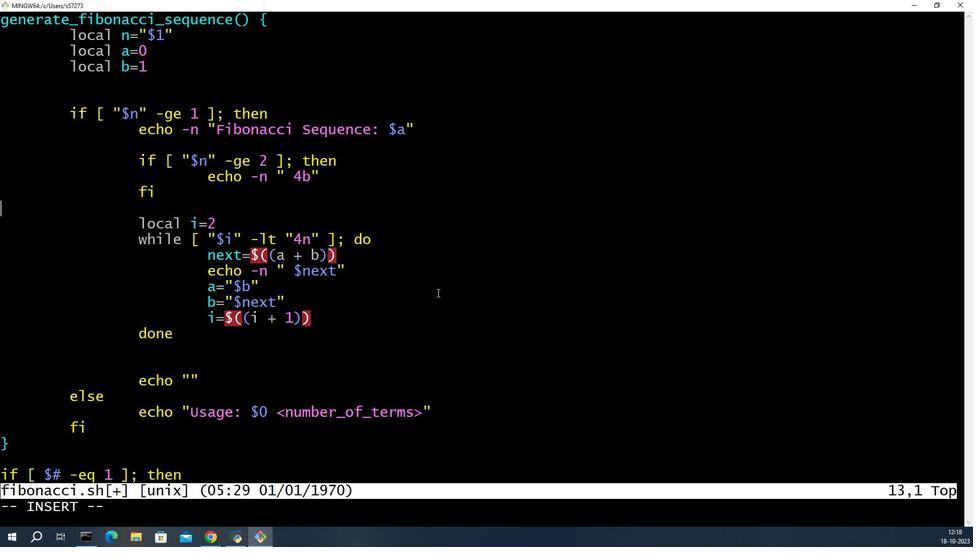 
Action: Mouse scrolled (664, 241) with delta (0, 0)
Screenshot: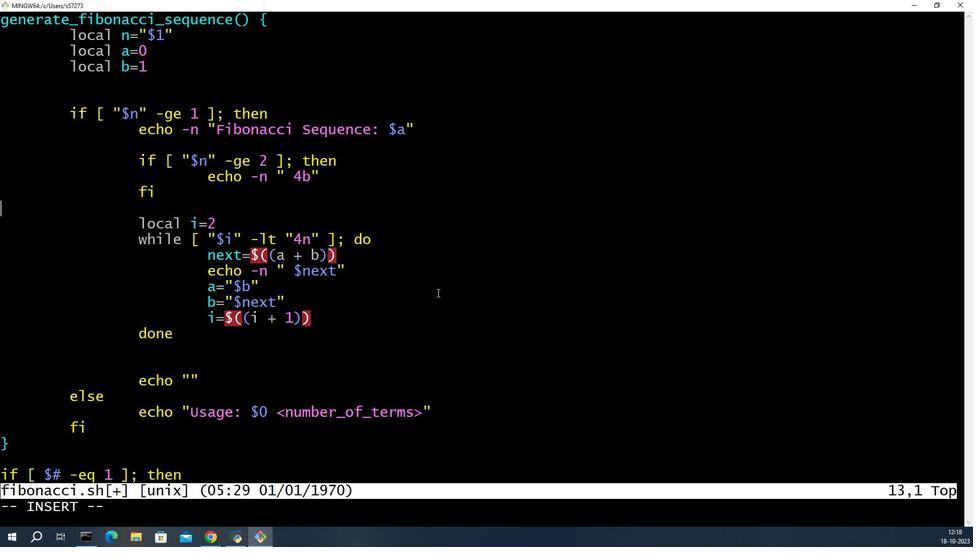
Action: Mouse moved to (664, 241)
Screenshot: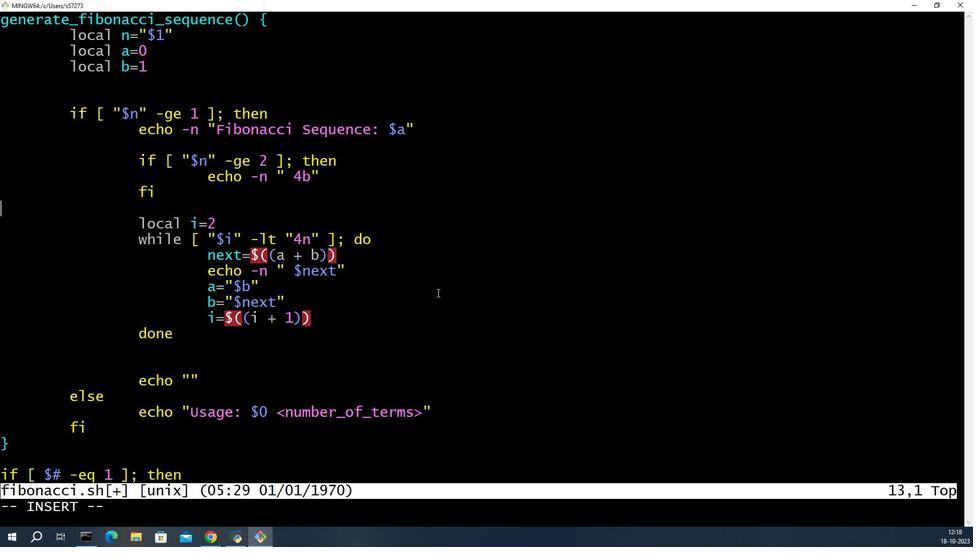 
Action: Mouse scrolled (664, 241) with delta (0, 0)
Screenshot: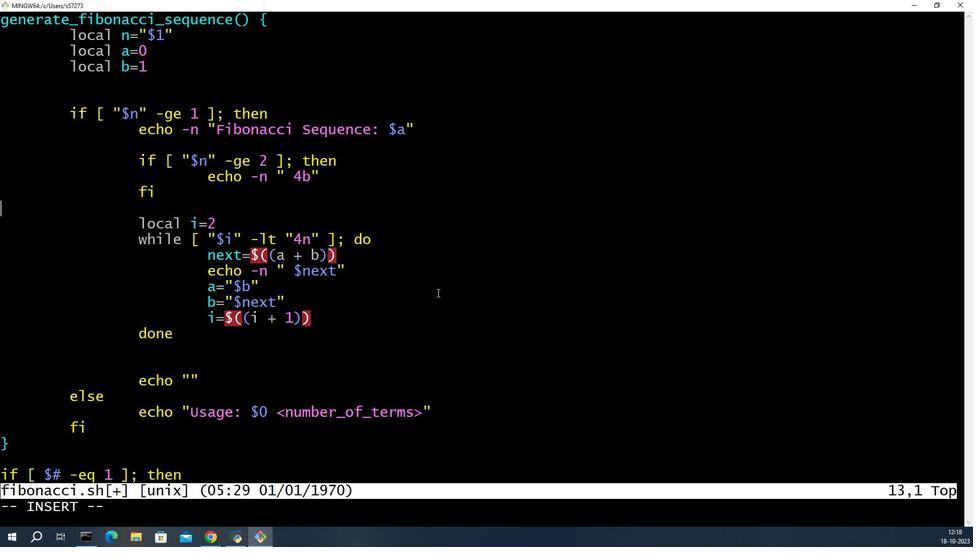 
Action: Mouse moved to (664, 241)
Screenshot: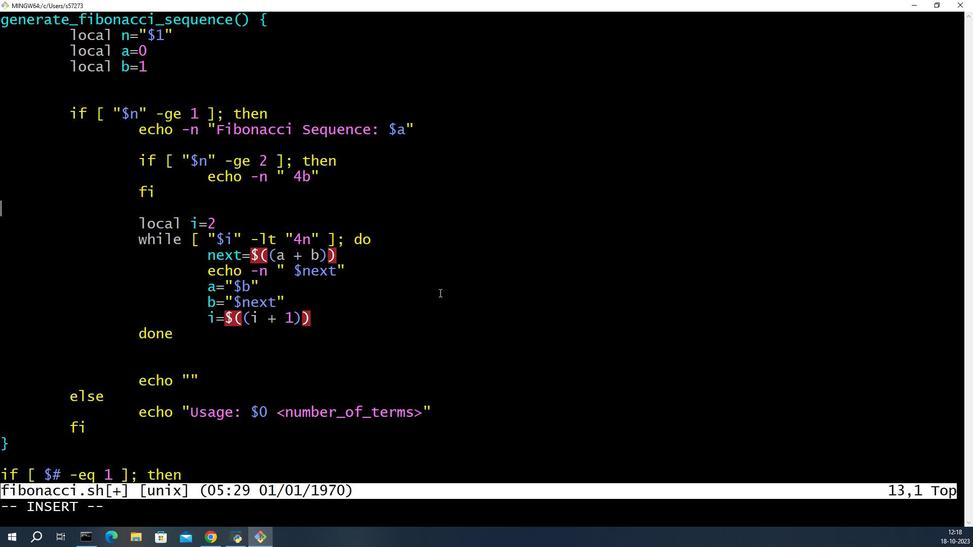 
Action: Mouse scrolled (664, 241) with delta (0, 0)
Screenshot: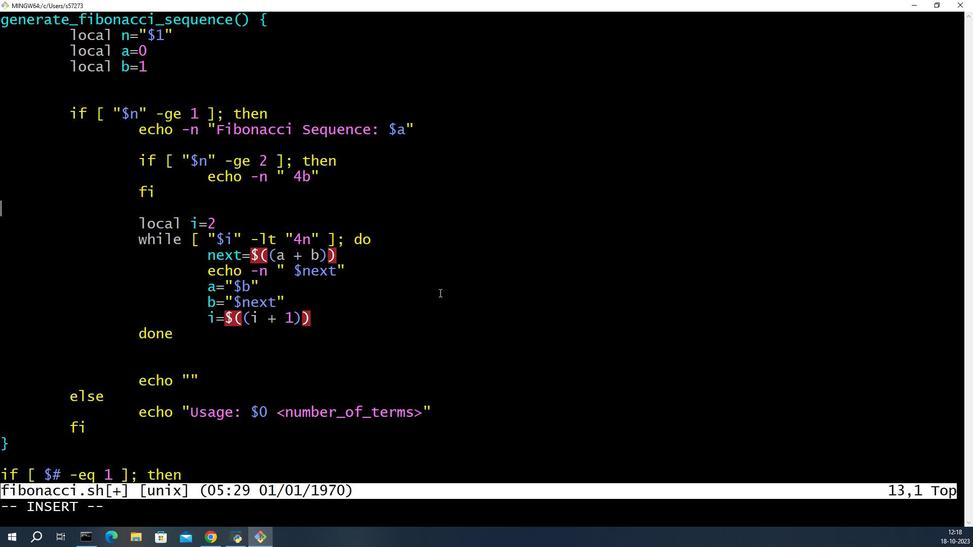 
Action: Mouse moved to (664, 241)
Screenshot: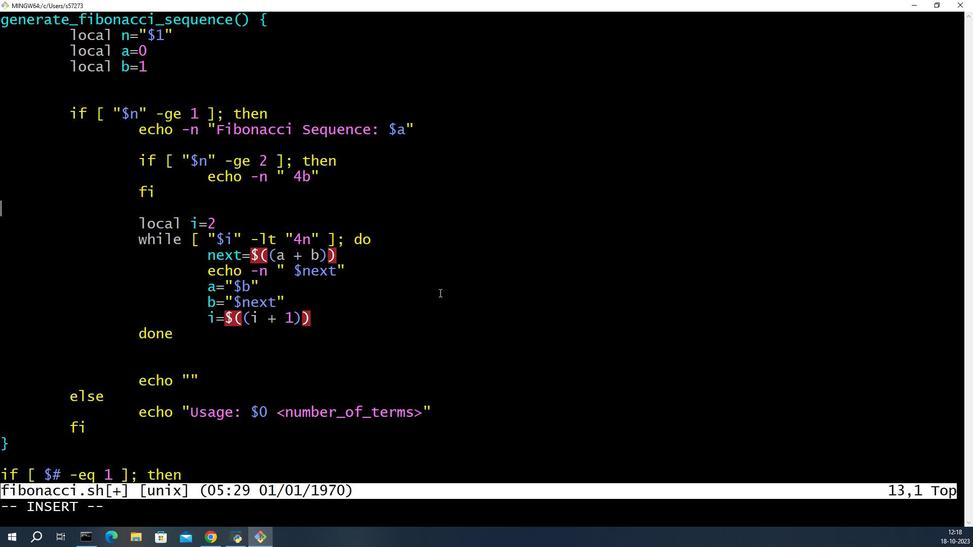 
Action: Mouse scrolled (664, 241) with delta (0, 0)
Screenshot: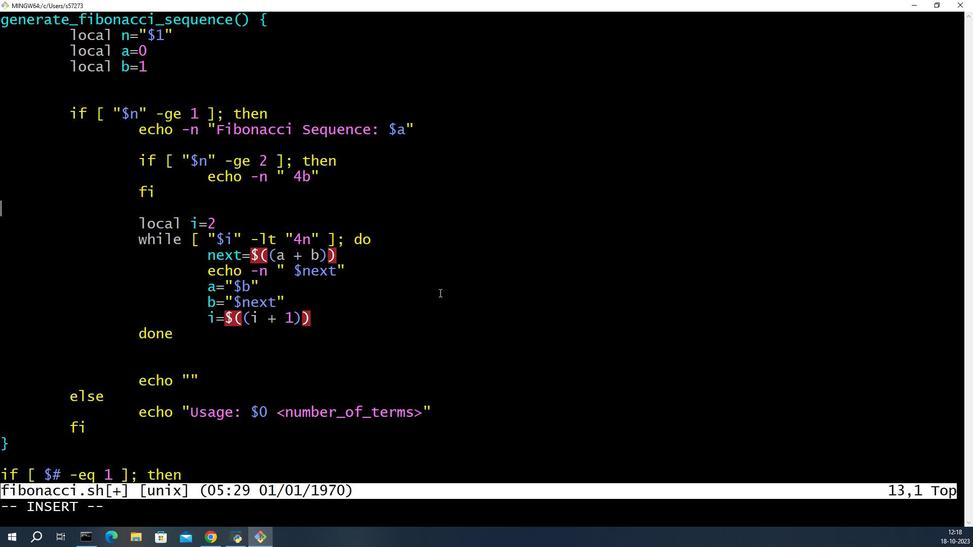 
Action: Mouse moved to (666, 240)
Screenshot: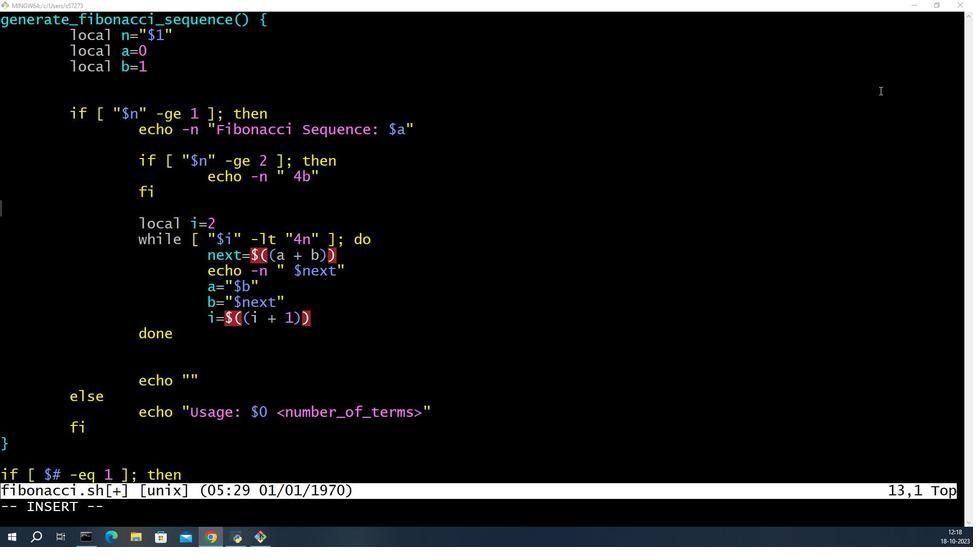 
Action: Mouse pressed left at (666, 240)
Screenshot: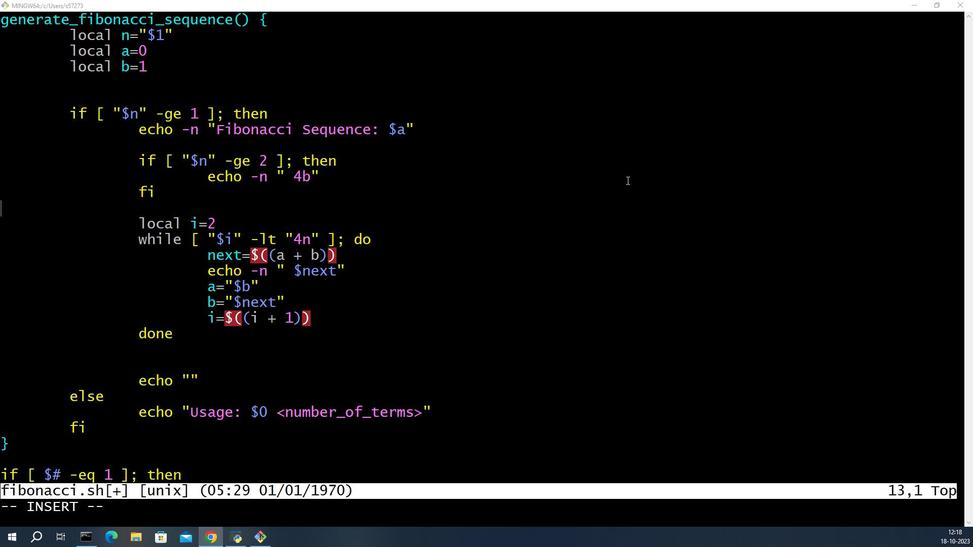 
Action: Mouse moved to (664, 241)
Screenshot: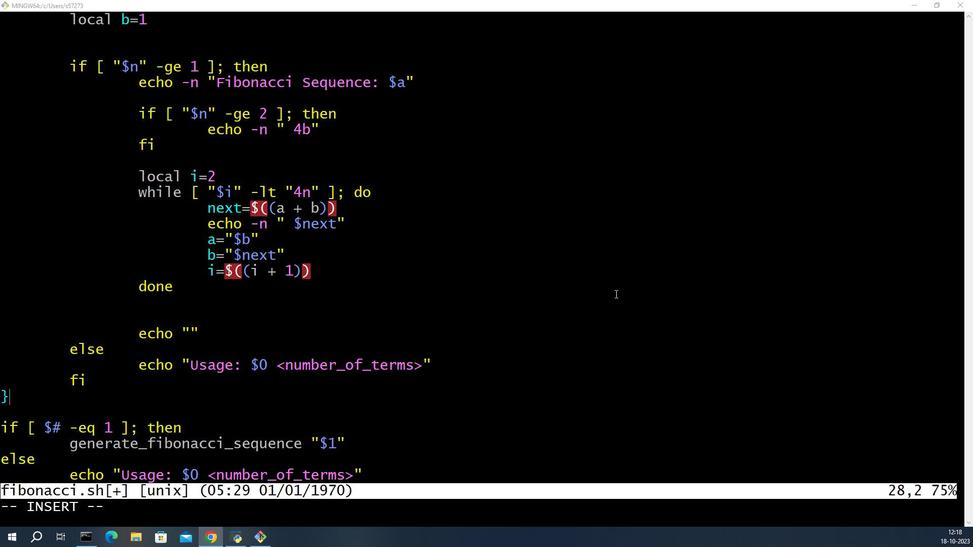 
Action: Mouse scrolled (664, 241) with delta (0, 0)
Screenshot: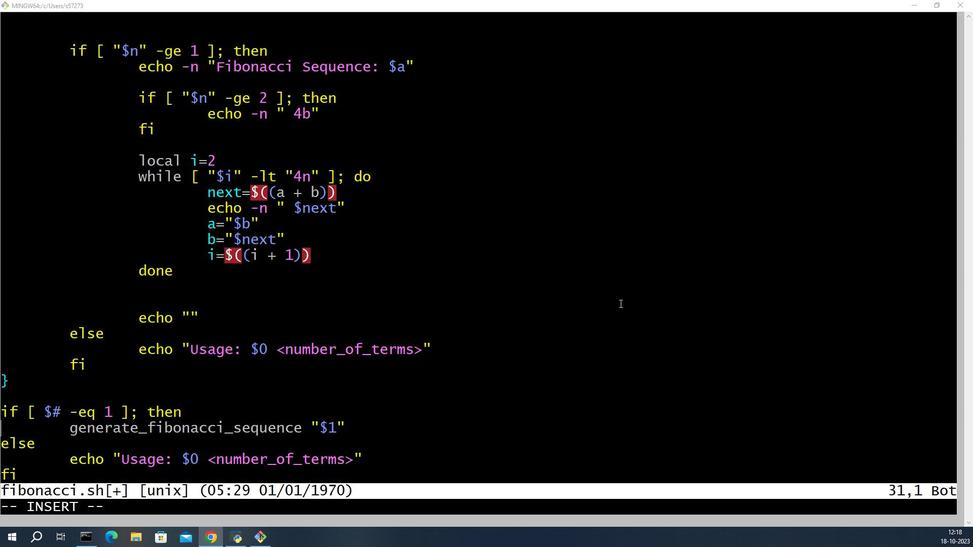 
Action: Mouse moved to (664, 241)
Screenshot: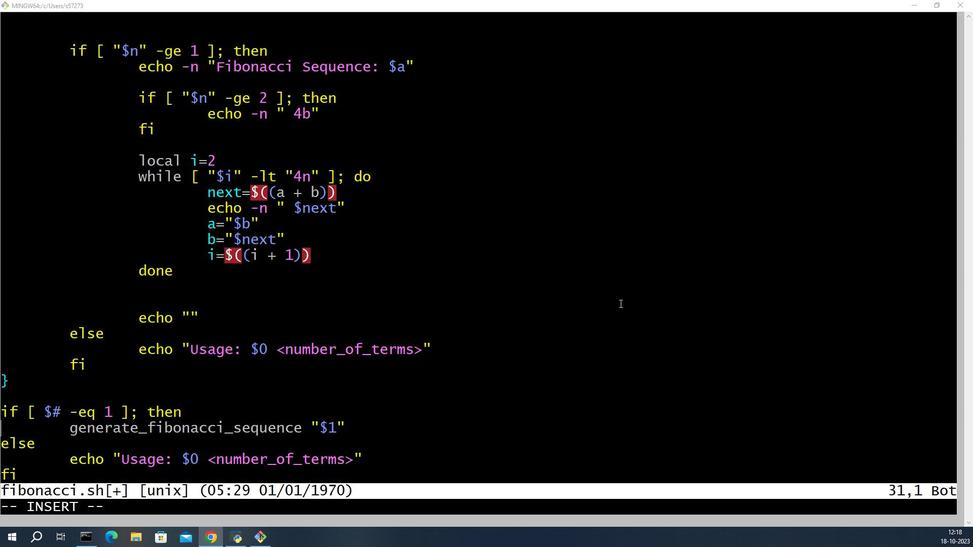 
Action: Mouse scrolled (664, 241) with delta (0, 0)
Screenshot: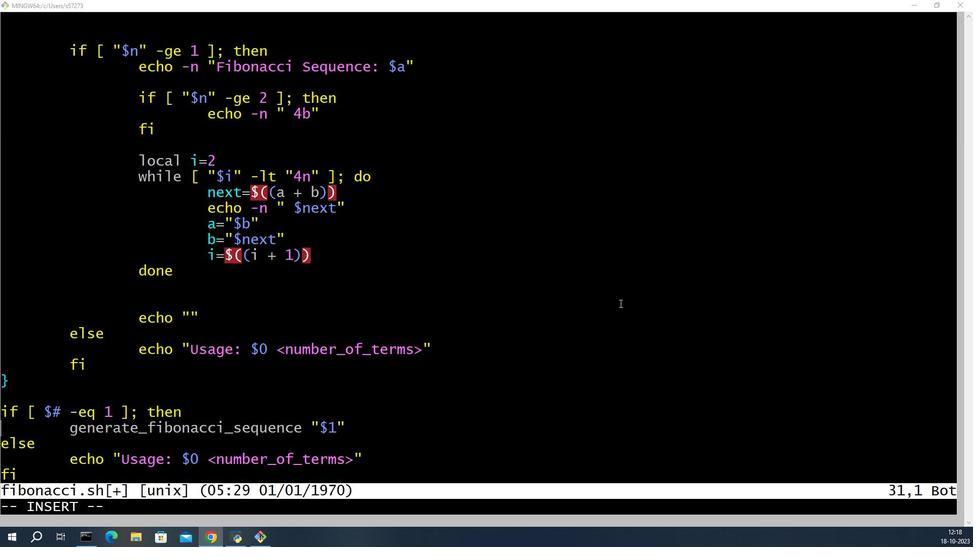 
Action: Mouse moved to (664, 241)
Screenshot: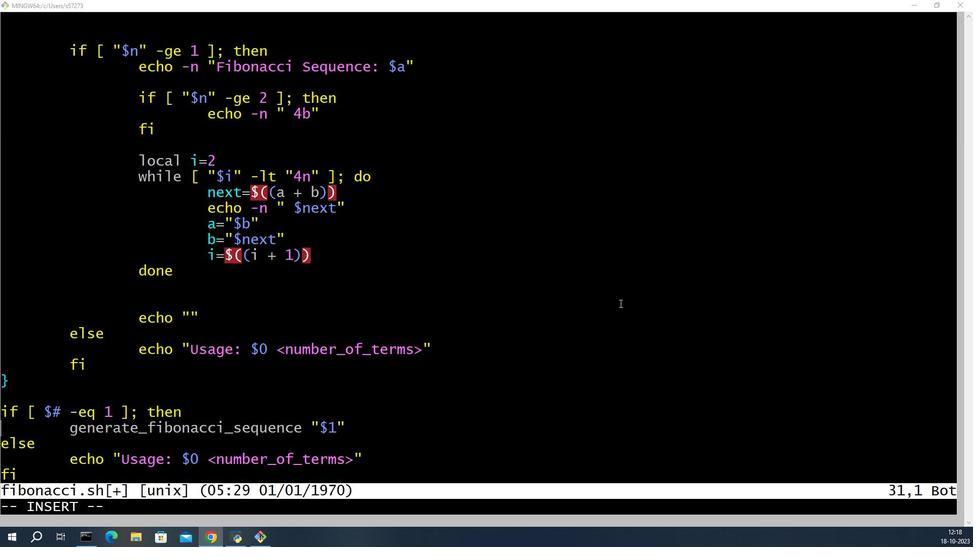 
Action: Mouse scrolled (664, 241) with delta (0, 0)
Screenshot: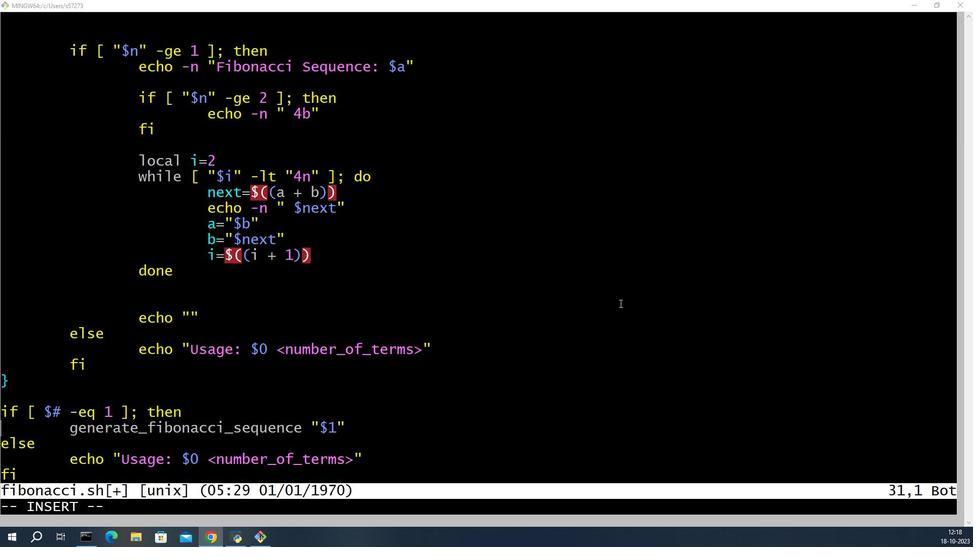
Action: Mouse moved to (664, 241)
Screenshot: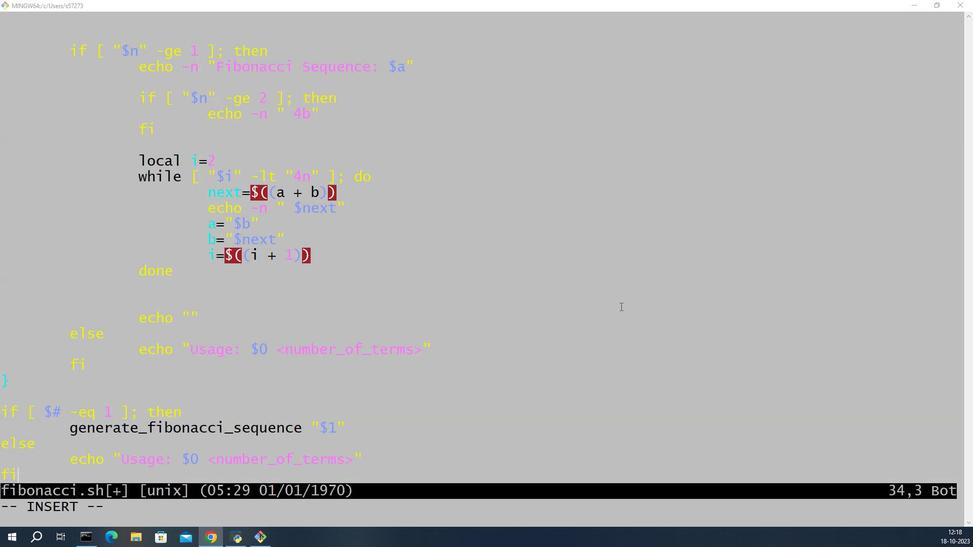
Action: Mouse scrolled (664, 241) with delta (0, 0)
Screenshot: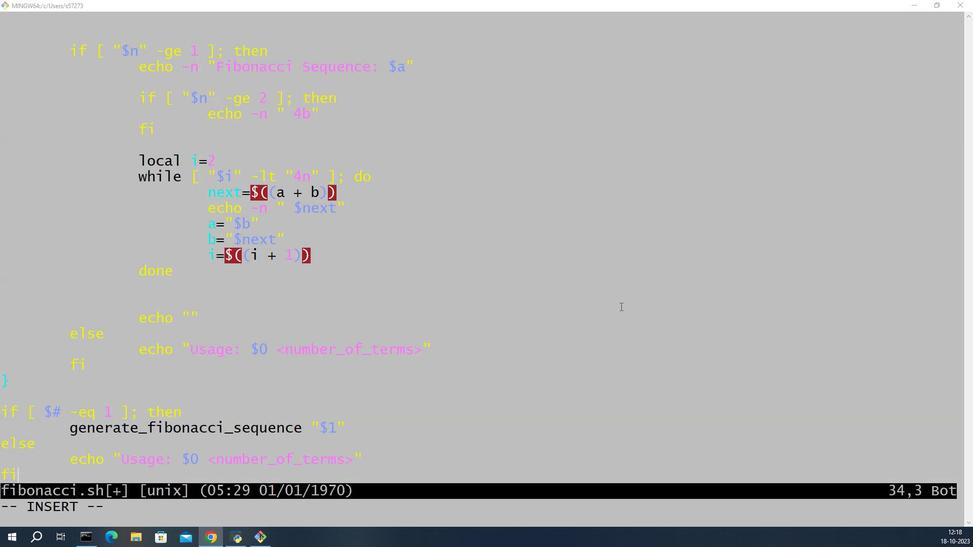 
Action: Mouse moved to (664, 241)
Screenshot: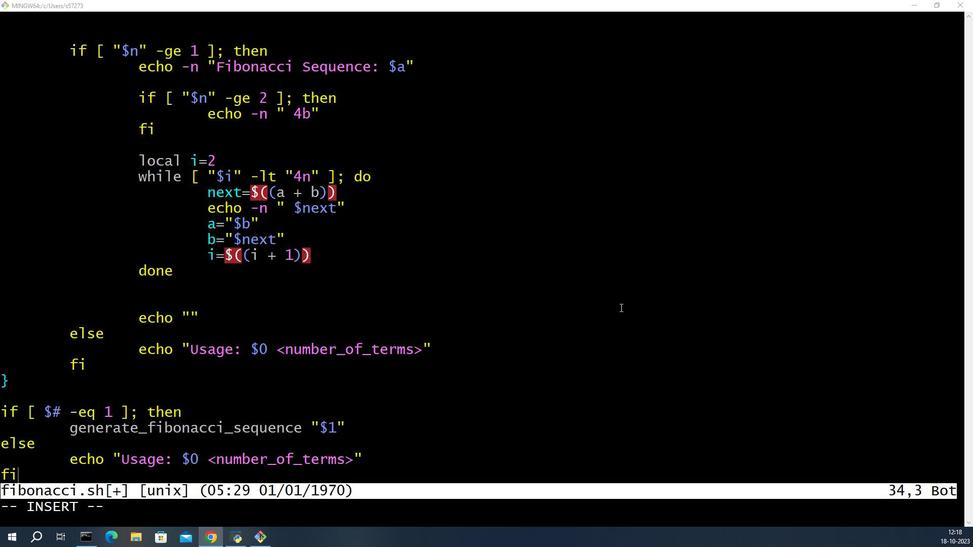 
Action: Mouse scrolled (664, 241) with delta (0, 0)
Screenshot: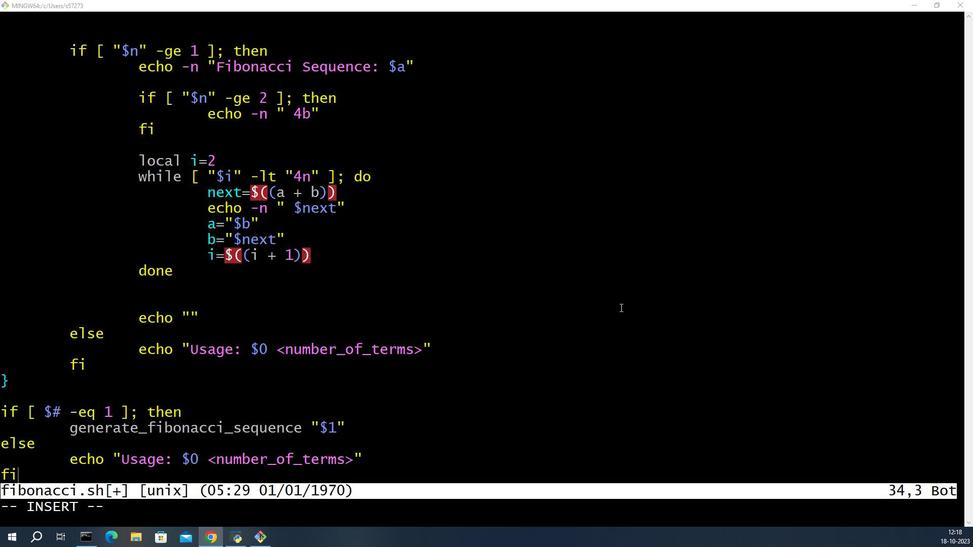 
Action: Mouse moved to (664, 241)
Screenshot: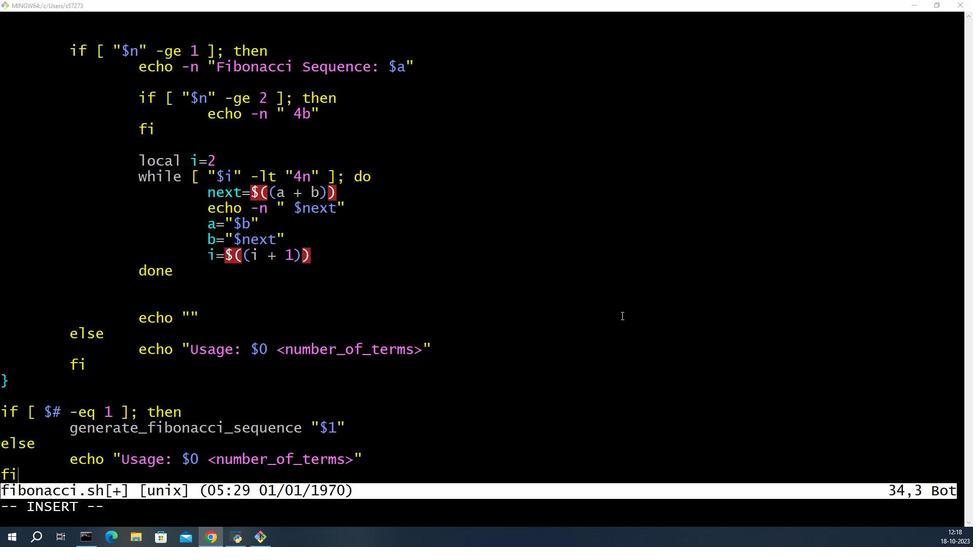 
Action: Mouse scrolled (664, 241) with delta (0, 0)
Screenshot: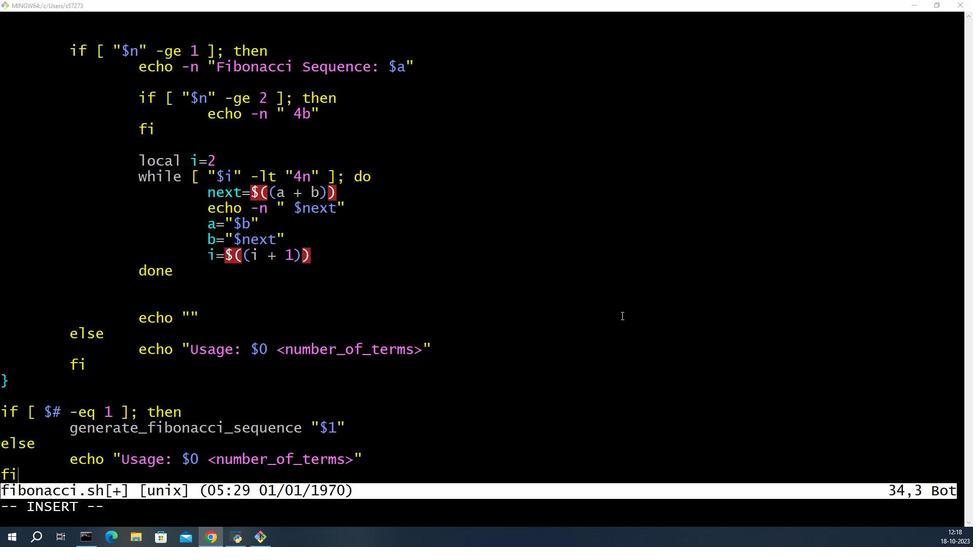 
Action: Mouse moved to (664, 241)
Screenshot: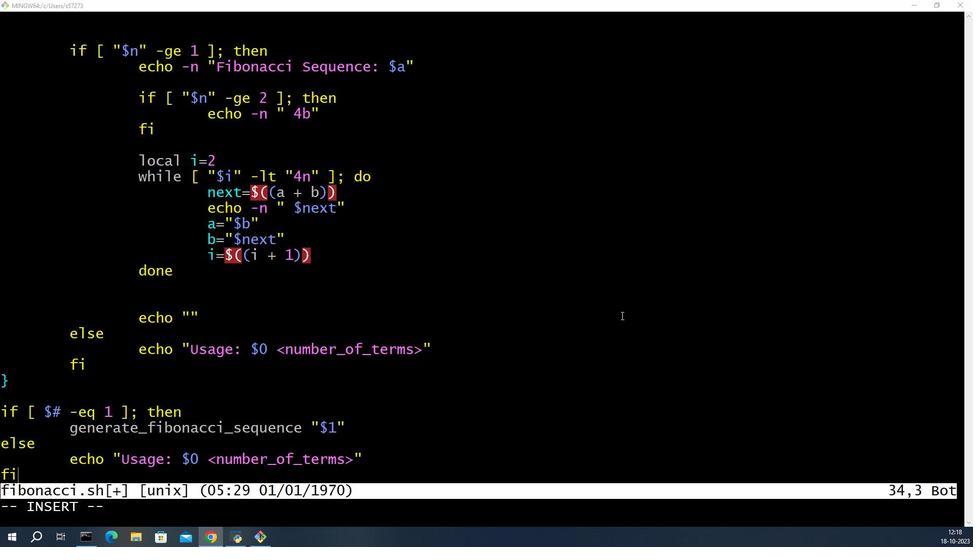 
Action: Mouse scrolled (664, 241) with delta (0, 0)
Screenshot: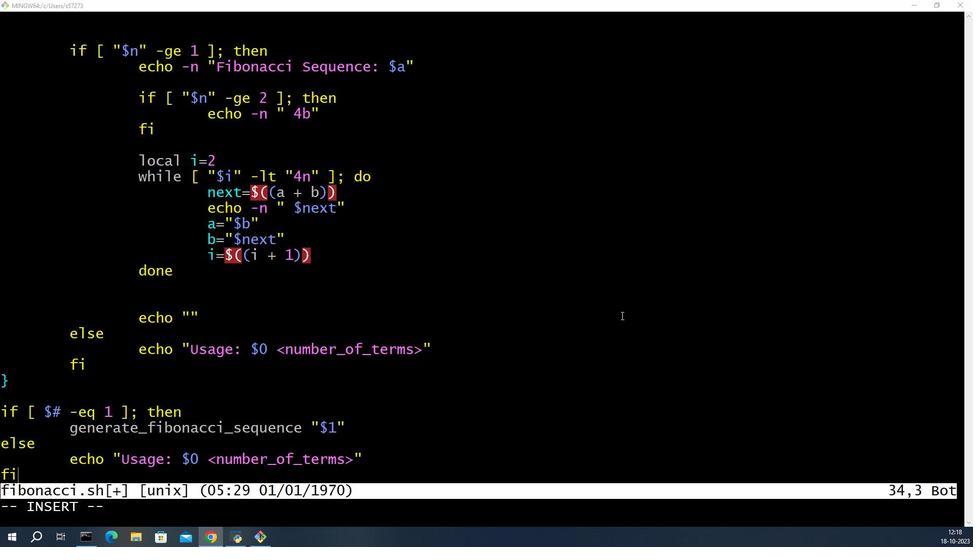 
Action: Mouse moved to (664, 241)
Screenshot: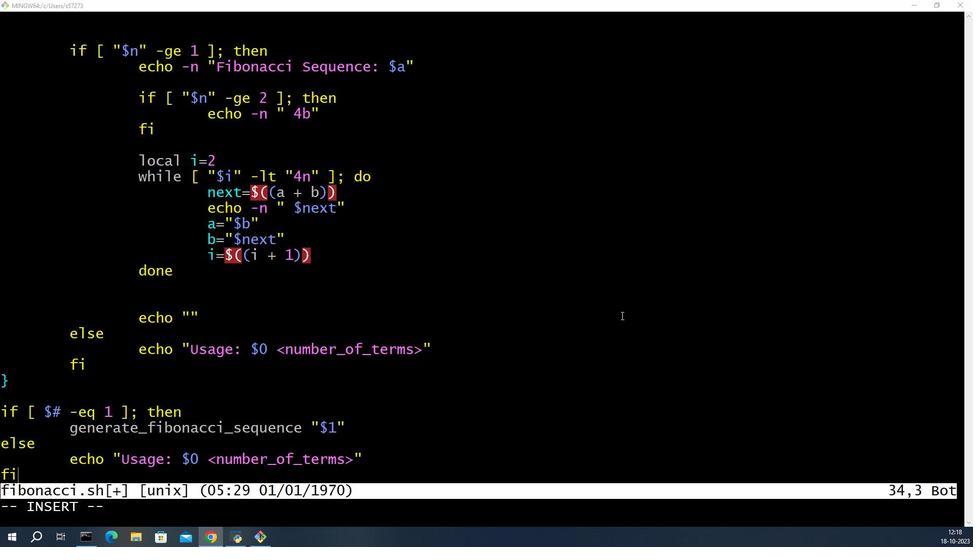 
Action: Mouse scrolled (664, 241) with delta (0, 0)
Screenshot: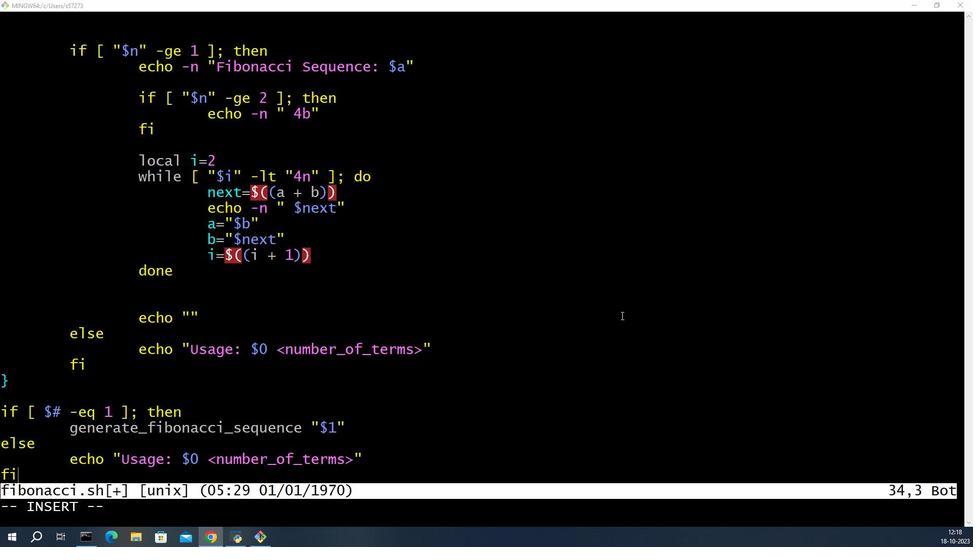 
Action: Mouse moved to (664, 241)
Screenshot: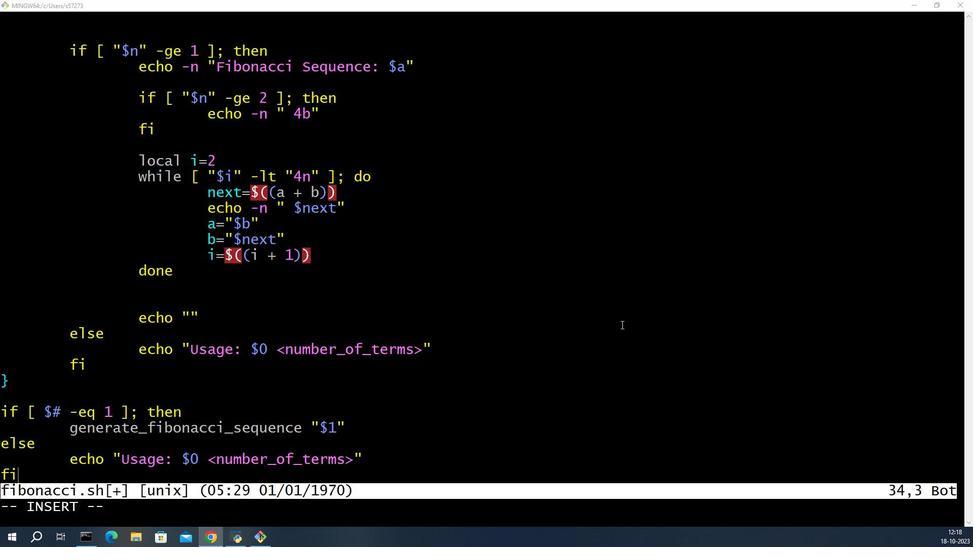 
Action: Mouse scrolled (664, 241) with delta (0, 0)
Screenshot: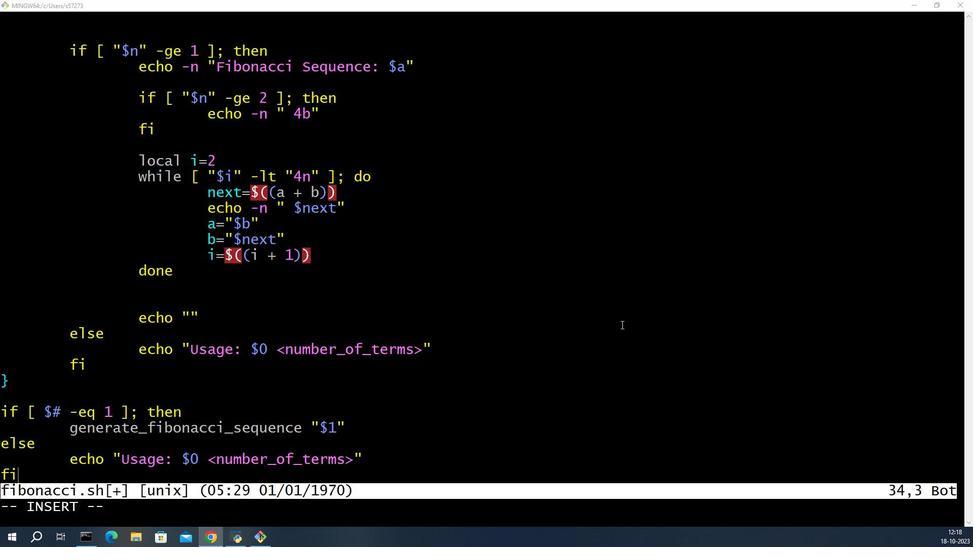 
Action: Mouse moved to (664, 241)
Screenshot: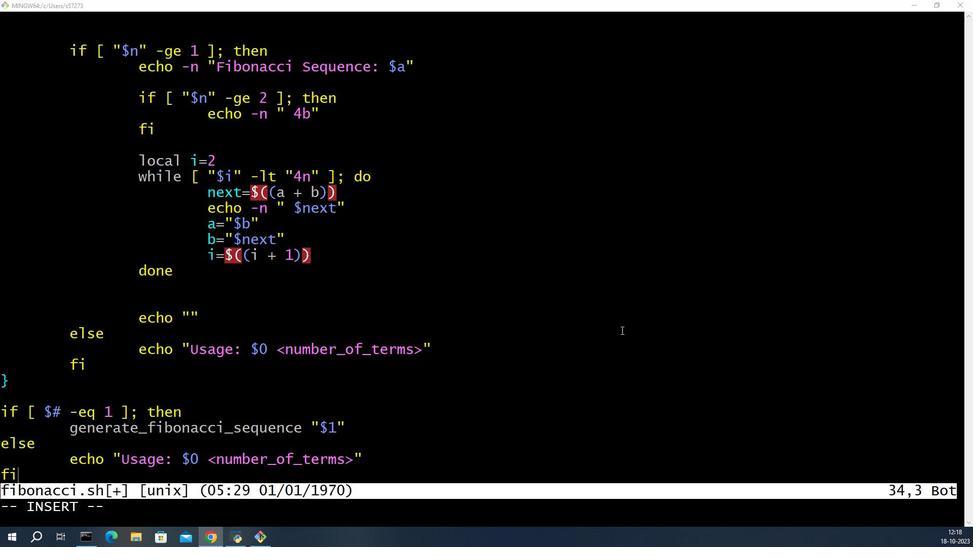 
Action: Mouse scrolled (664, 241) with delta (0, 0)
Screenshot: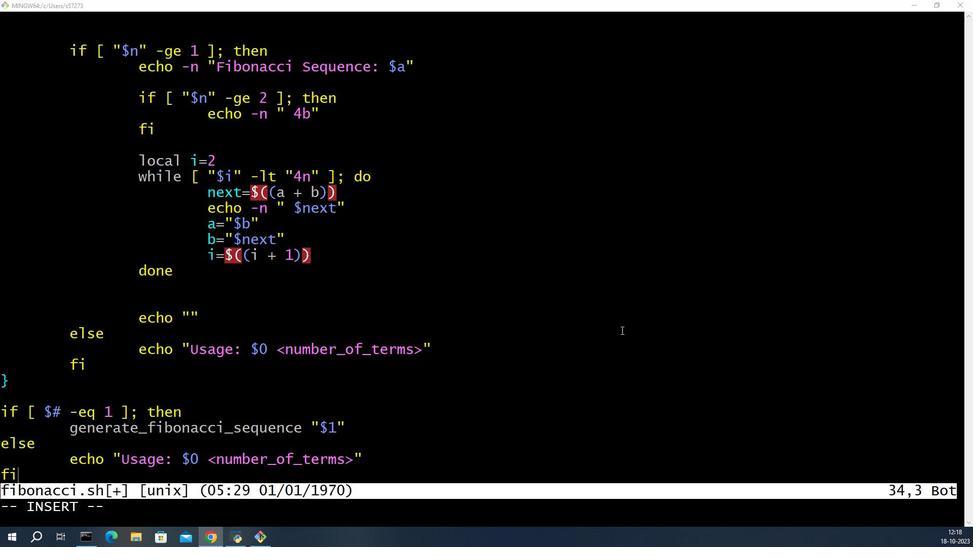
Action: Mouse moved to (664, 241)
Screenshot: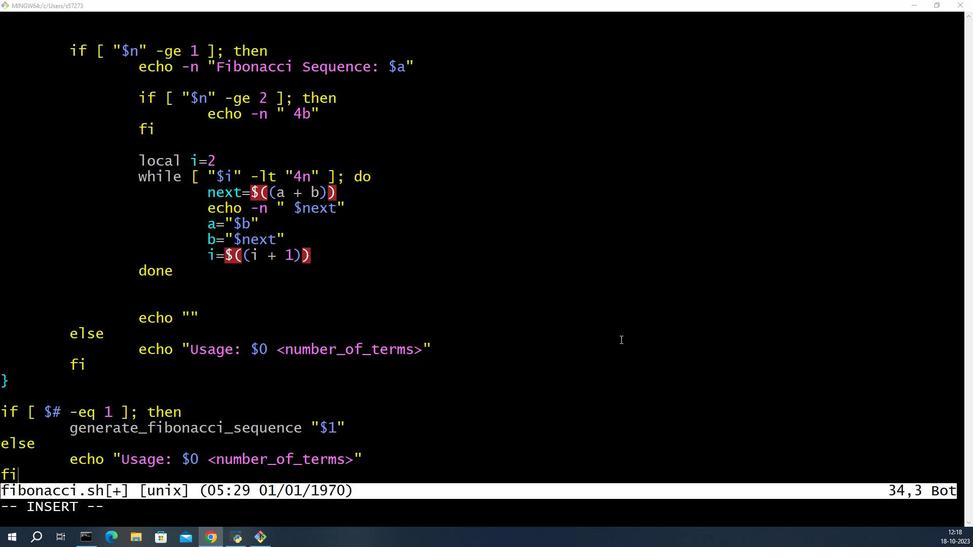
Action: Mouse scrolled (664, 241) with delta (0, 0)
Screenshot: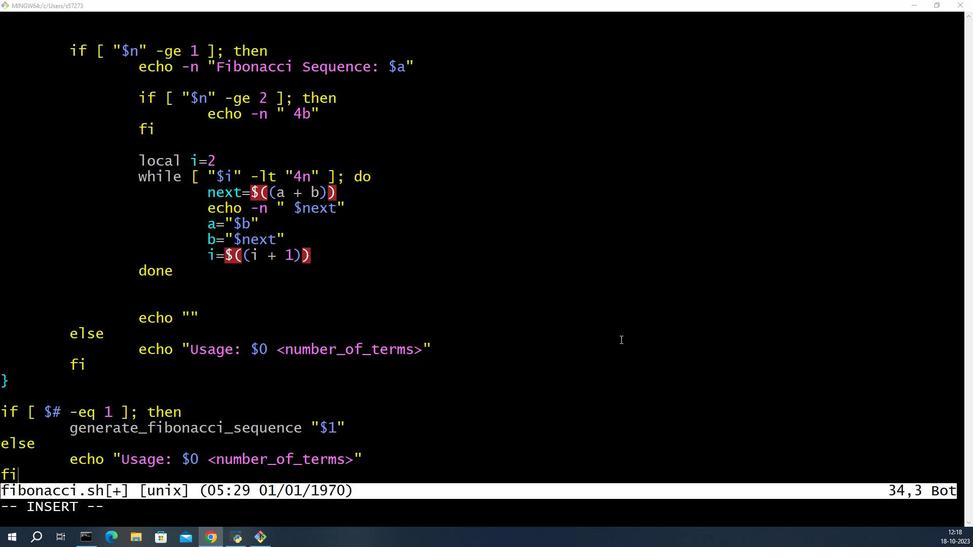 
Action: Mouse moved to (664, 241)
Screenshot: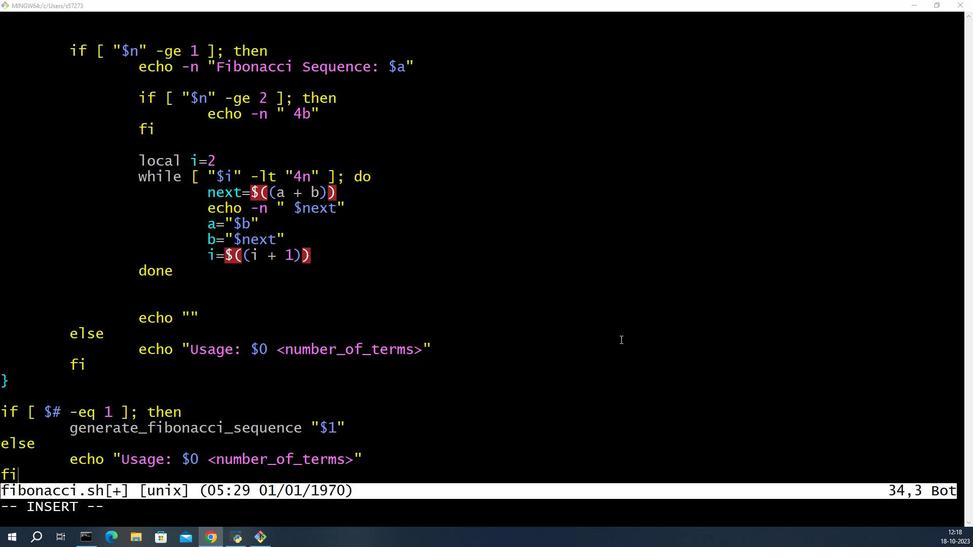 
Action: Mouse scrolled (664, 241) with delta (0, 0)
Screenshot: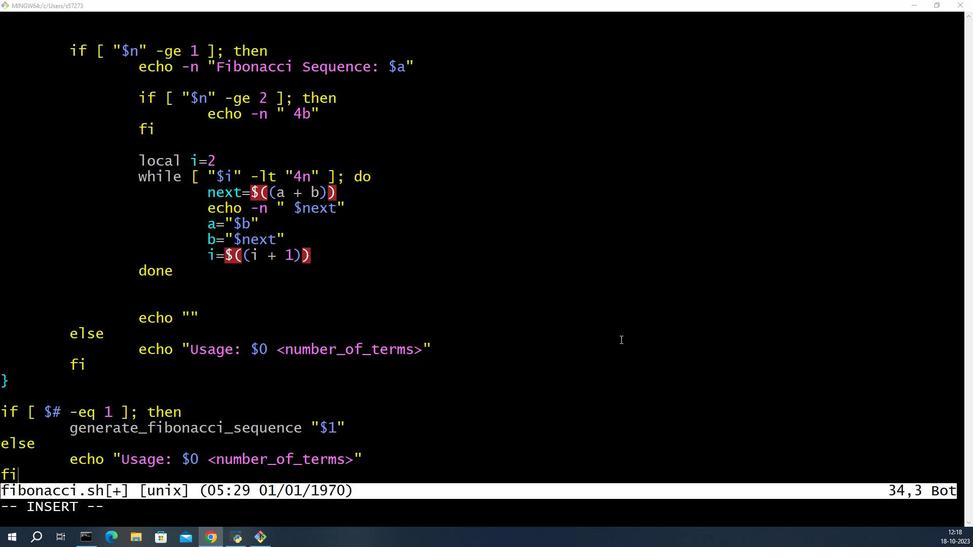 
Action: Mouse moved to (664, 241)
Screenshot: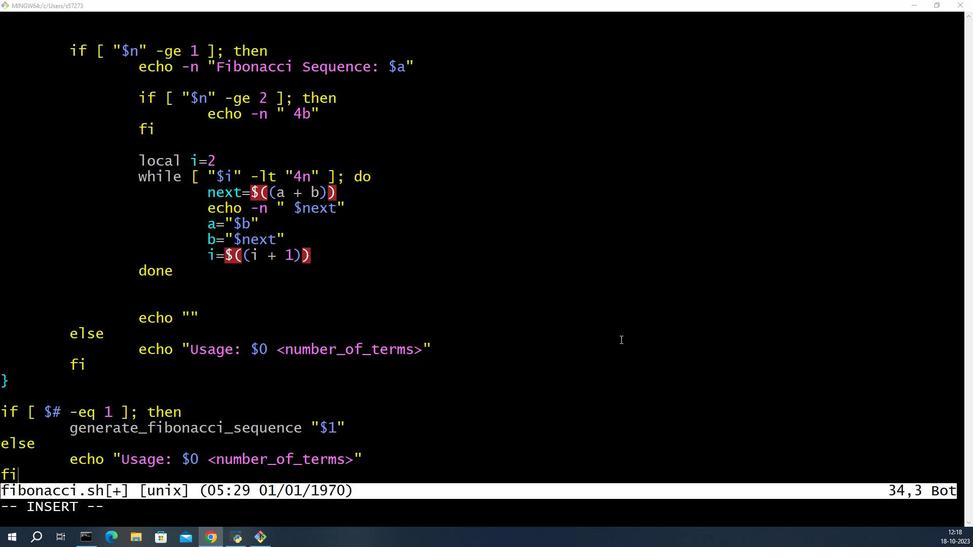 
Action: Mouse scrolled (664, 241) with delta (0, 0)
Screenshot: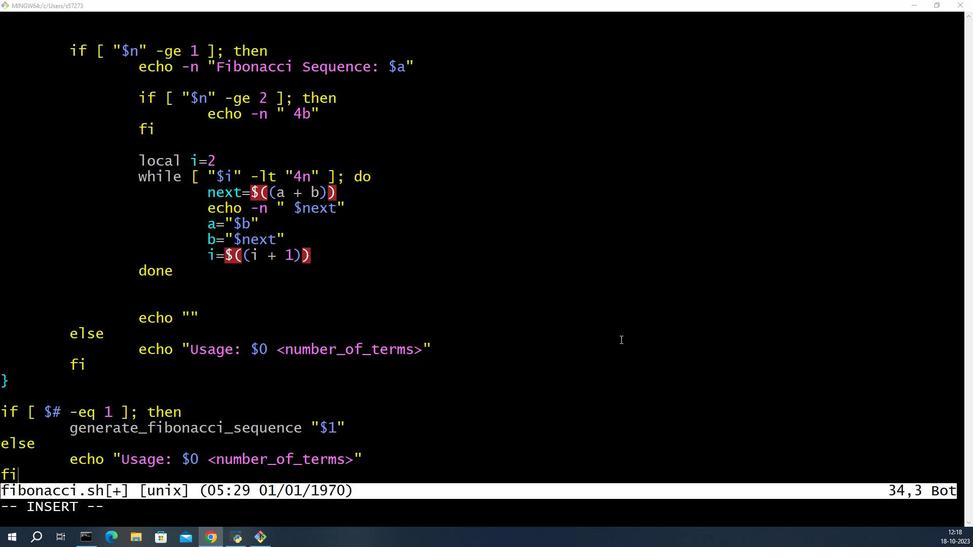 
Action: Mouse moved to (664, 242)
Screenshot: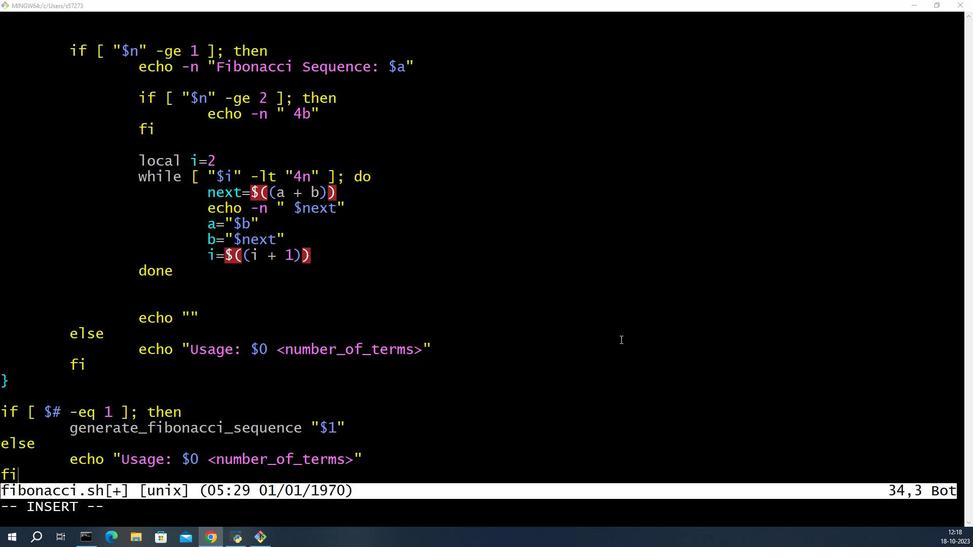 
Action: Mouse scrolled (664, 241) with delta (0, 0)
Screenshot: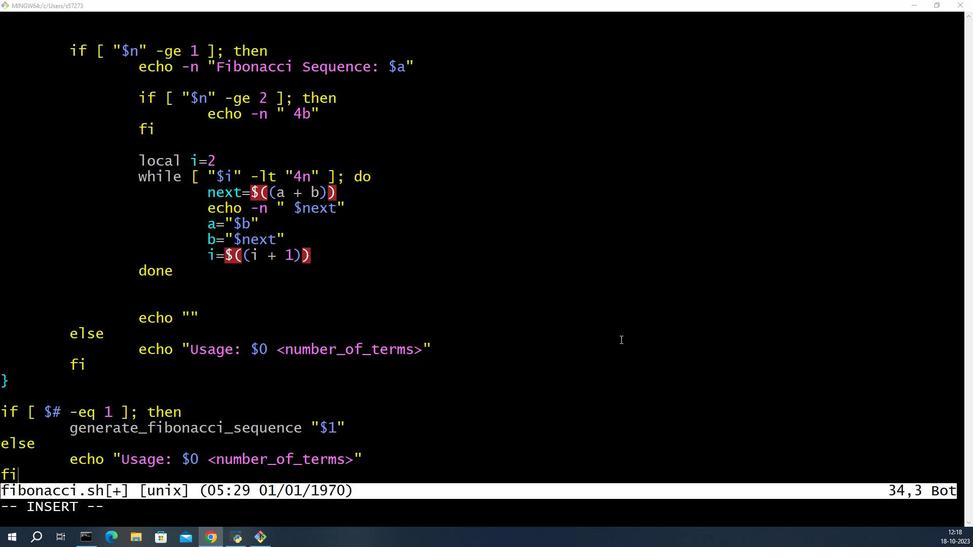 
Action: Mouse moved to (664, 242)
Screenshot: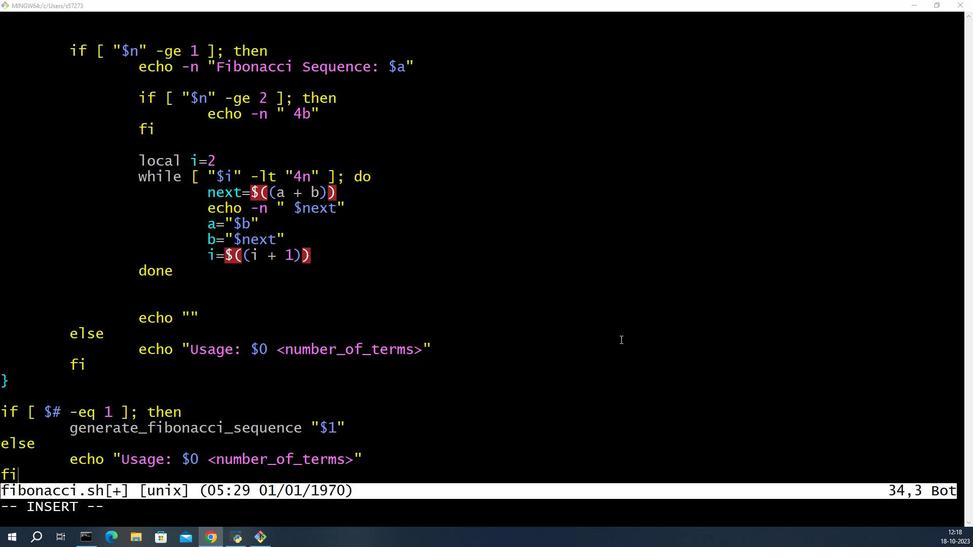 
Action: Key pressed <Key.esc><Key.shift_r>:wq<Key.shift_r>:<Key.esc>
Screenshot: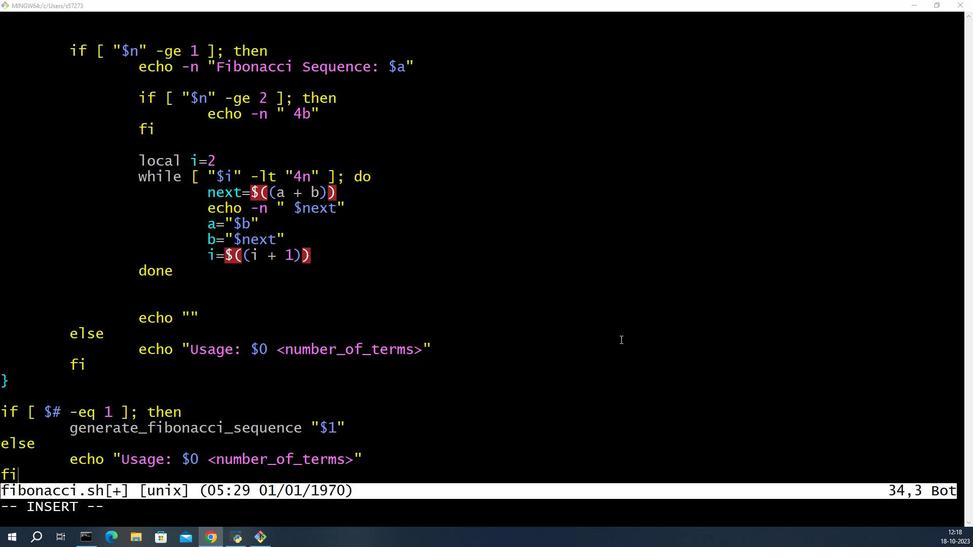 
Action: Mouse pressed left at (664, 242)
Screenshot: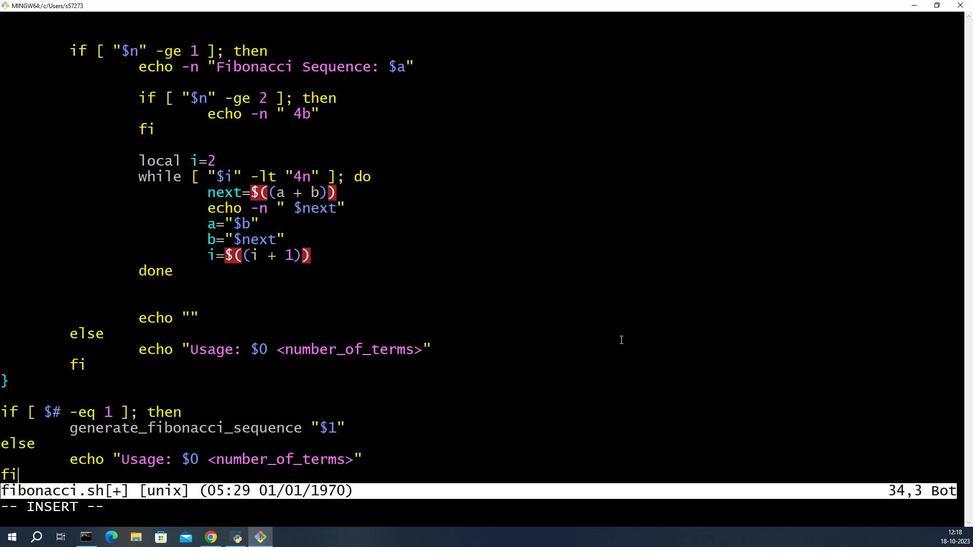 
Action: Key pressed <Key.esc><Key.shift_r>:wq<Key.enter>./<Key.space>fi<Key.tab>bon<Key.tab><Key.left><Key.left><Key.backspace><Key.right><Key.right><Key.right><Key.right><Key.space>10<Key.enter>
Screenshot: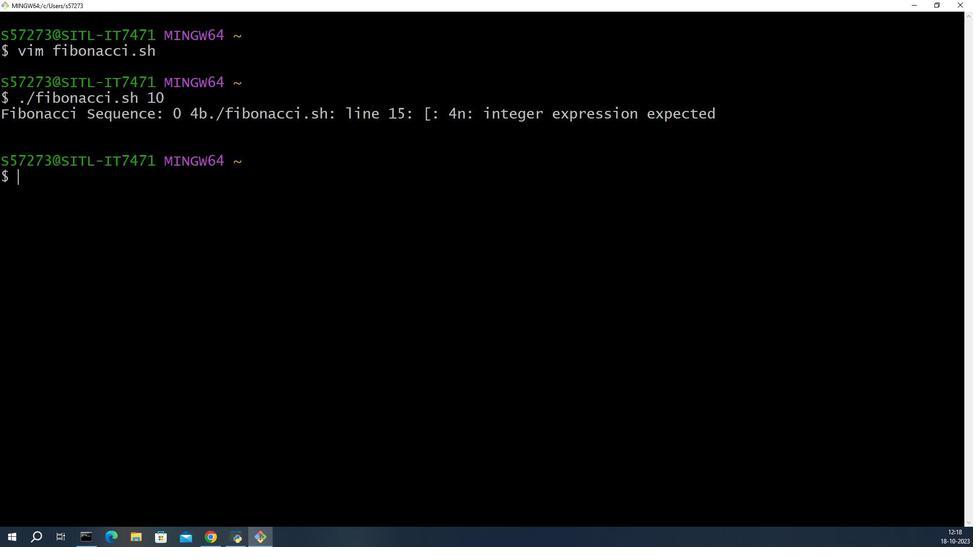 
Action: Mouse moved to (664, 241)
Screenshot: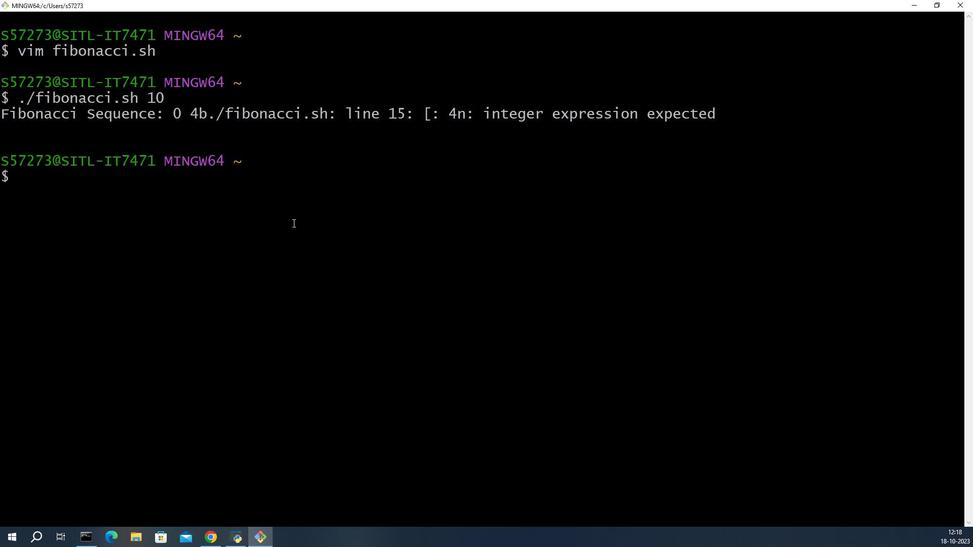 
Action: Key pressed <Key.up><Key.up><Key.enter><Key.shift_r>:set<Key.space>number<Key.enter>
Screenshot: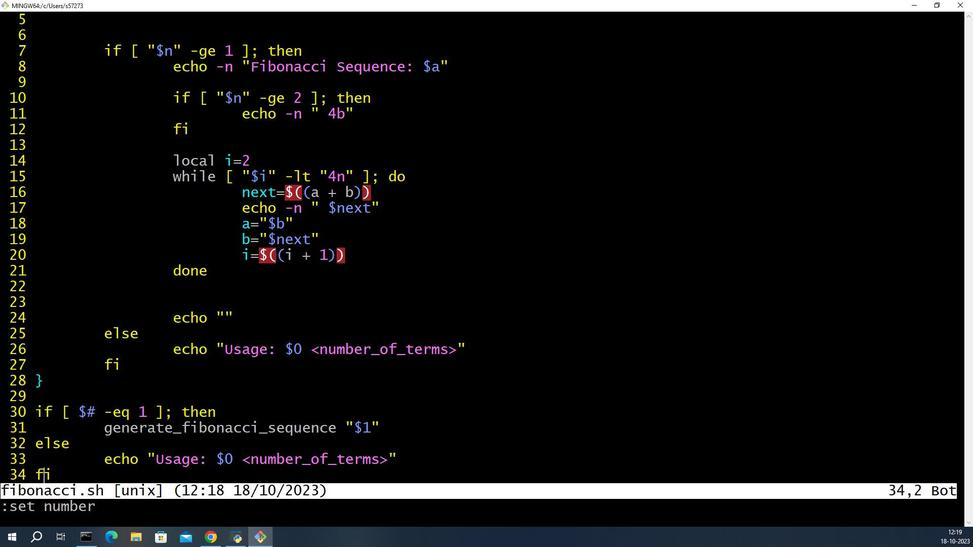 
Action: Mouse moved to (666, 240)
Screenshot: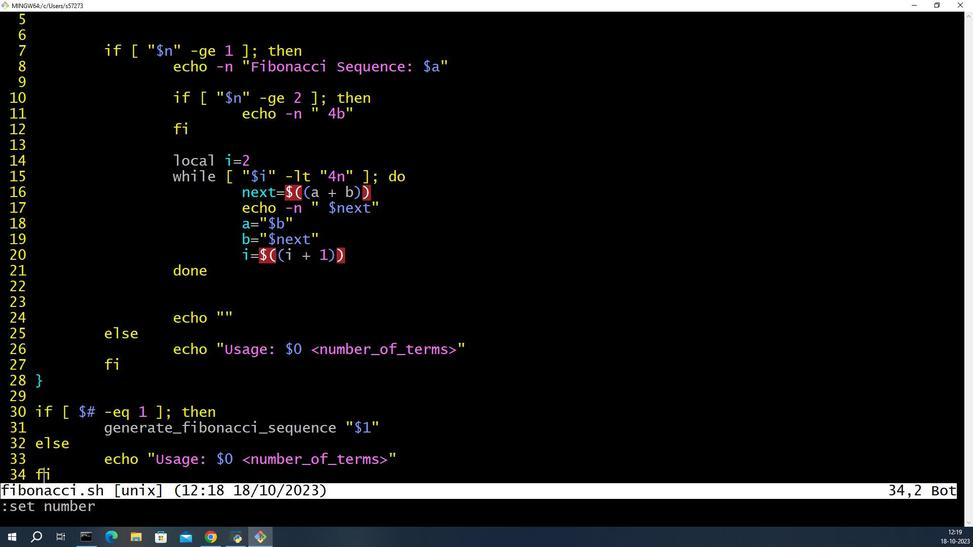 
Action: Mouse pressed left at (666, 240)
Screenshot: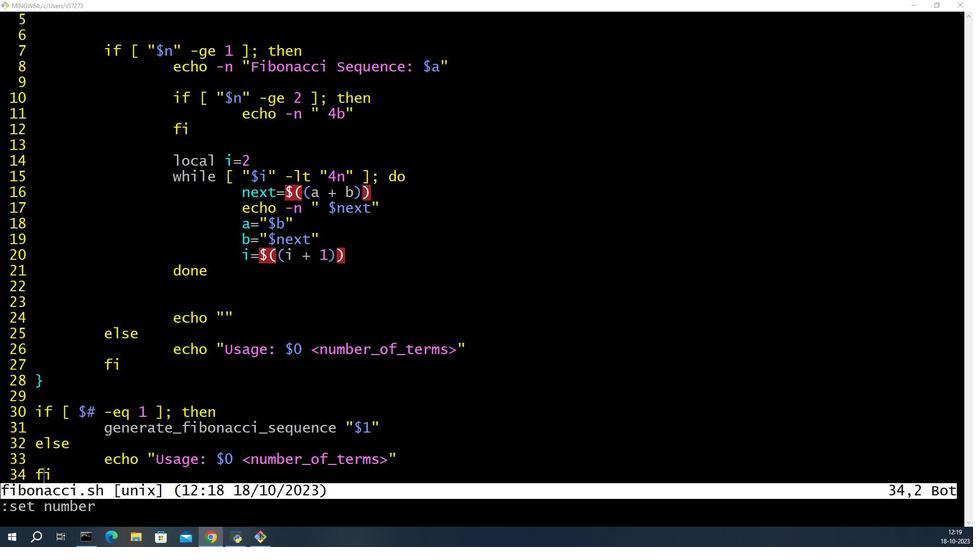 
Action: Mouse moved to (666, 241)
Screenshot: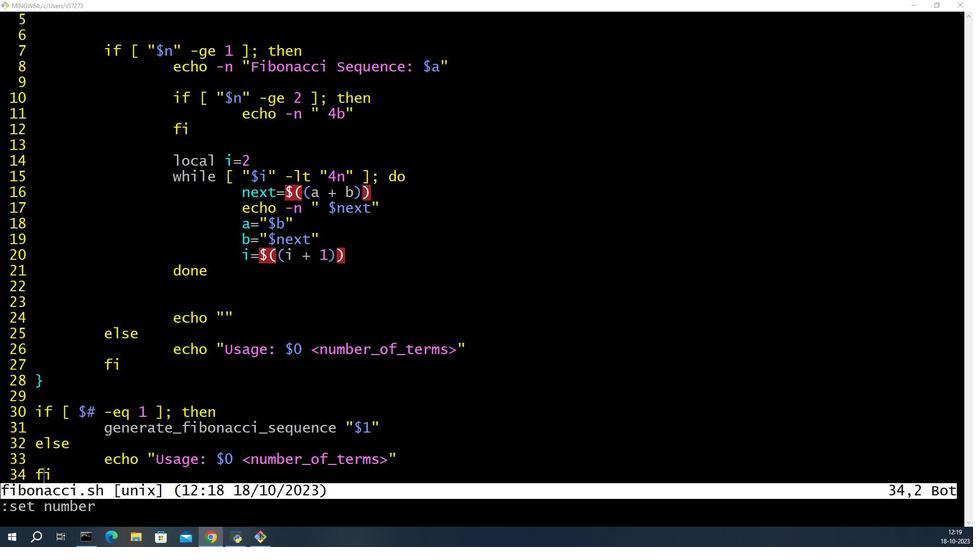
Action: Mouse scrolled (666, 241) with delta (0, 0)
Screenshot: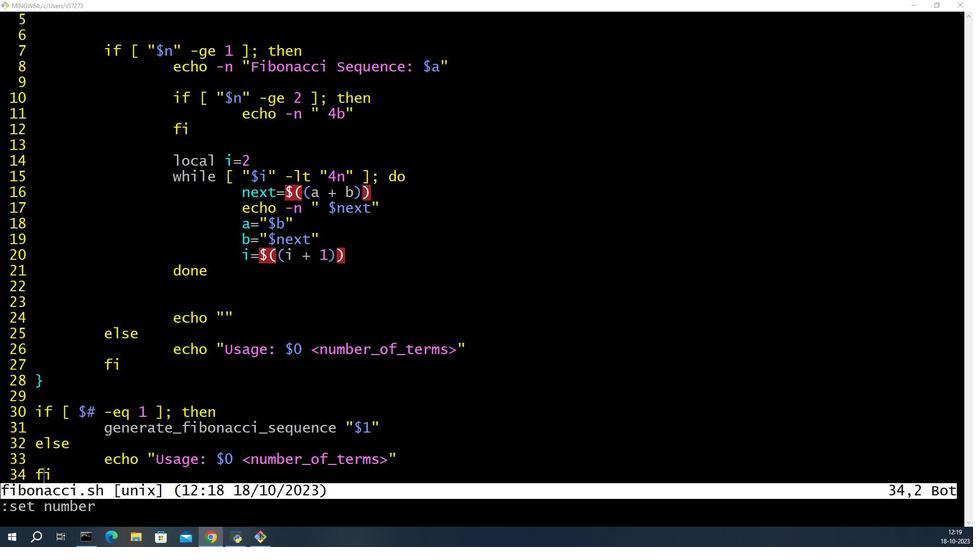 
Action: Mouse moved to (664, 241)
Screenshot: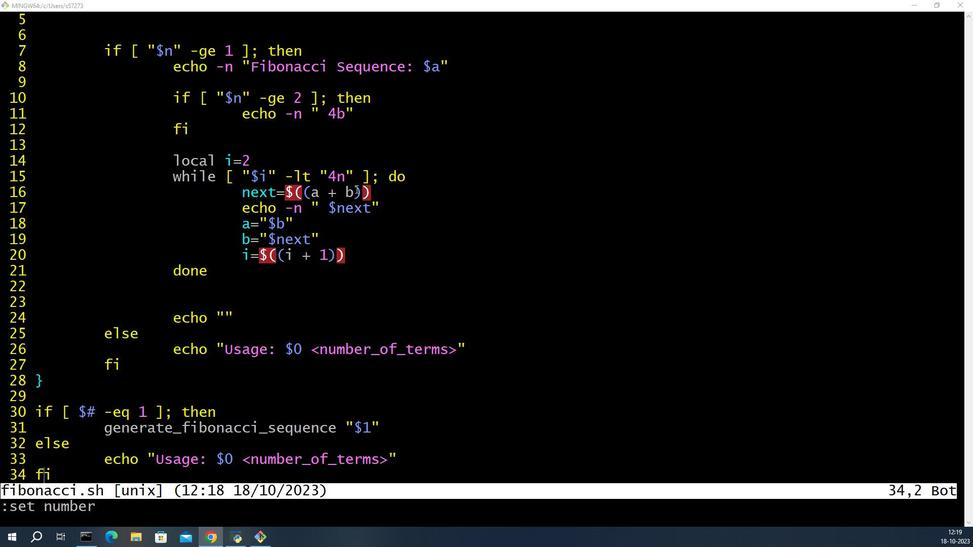 
Action: Key pressed i<Key.esc>i
Screenshot: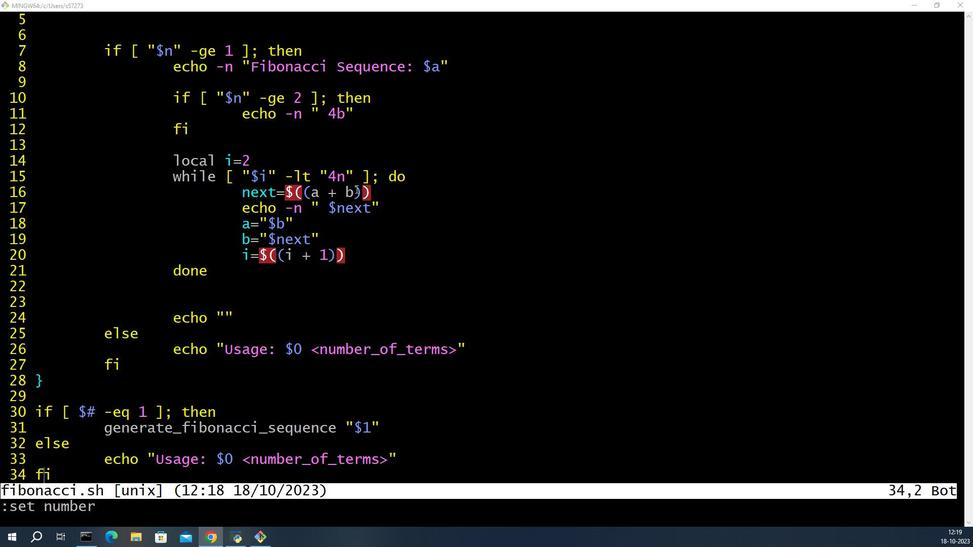 
Action: Mouse moved to (663, 241)
Screenshot: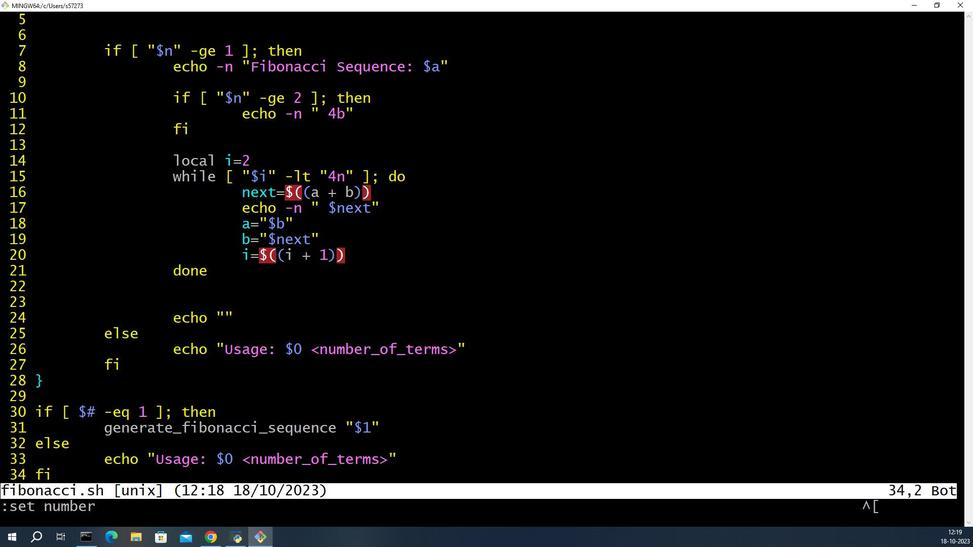 
Action: Mouse pressed left at (663, 241)
Screenshot: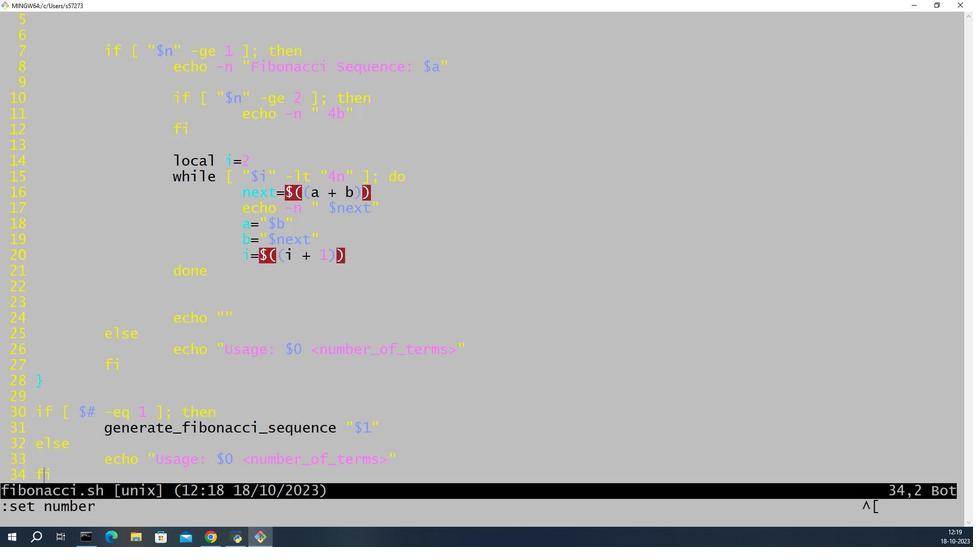 
Action: Key pressed <Key.esc>i<Key.up><Key.up><Key.up><Key.up><Key.up><Key.up><Key.up><Key.up><Key.up><Key.up><Key.up><Key.up><Key.up><Key.up><Key.up><Key.up><Key.up><Key.up><Key.up><Key.right><Key.right><Key.right><Key.right><Key.right><Key.right><Key.right><Key.right><Key.right><Key.right><Key.right><Key.right><Key.right><Key.right><Key.right><Key.right><Key.right><Key.right><Key.right><Key.right><Key.right><Key.backspace><Key.shift>$<Key.esc><Key.shift_r>:wq<Key.enter><Key.up><Key.up><Key.enter>
Screenshot: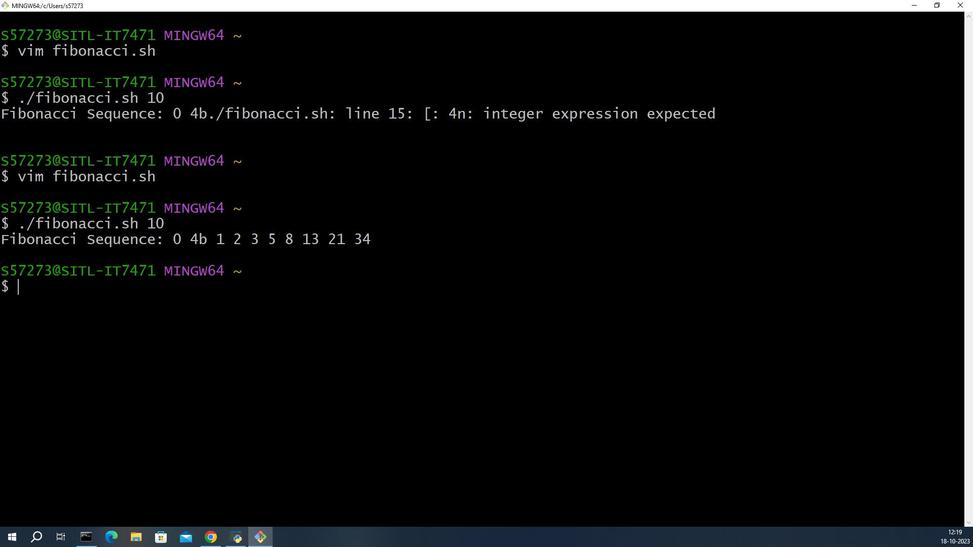 
Action: Mouse moved to (667, 242)
Screenshot: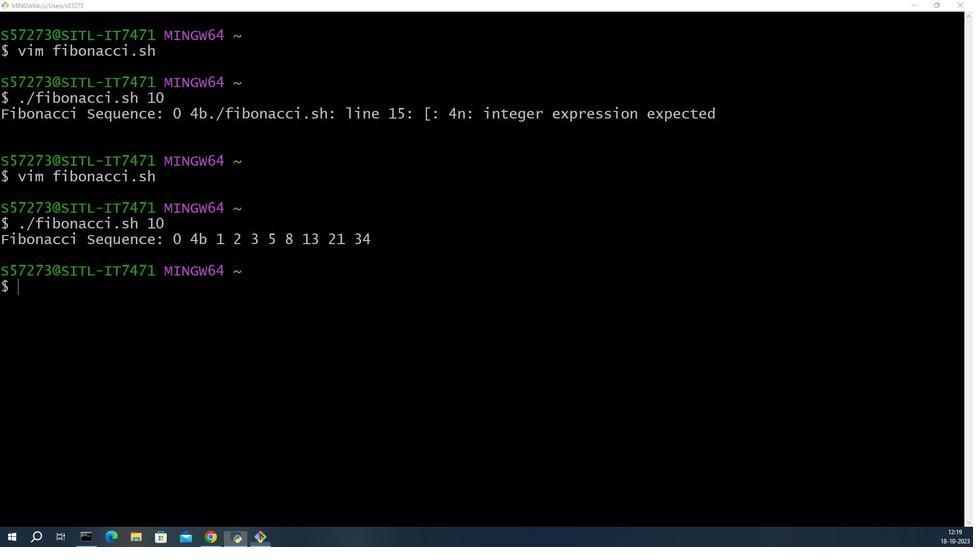 
Action: Mouse pressed left at (667, 242)
Screenshot: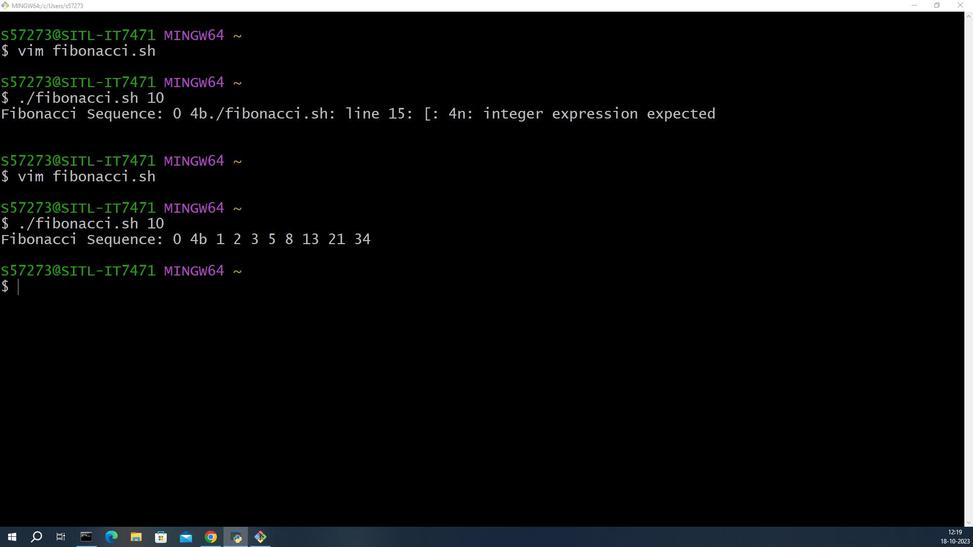 
Action: Mouse moved to (666, 241)
Screenshot: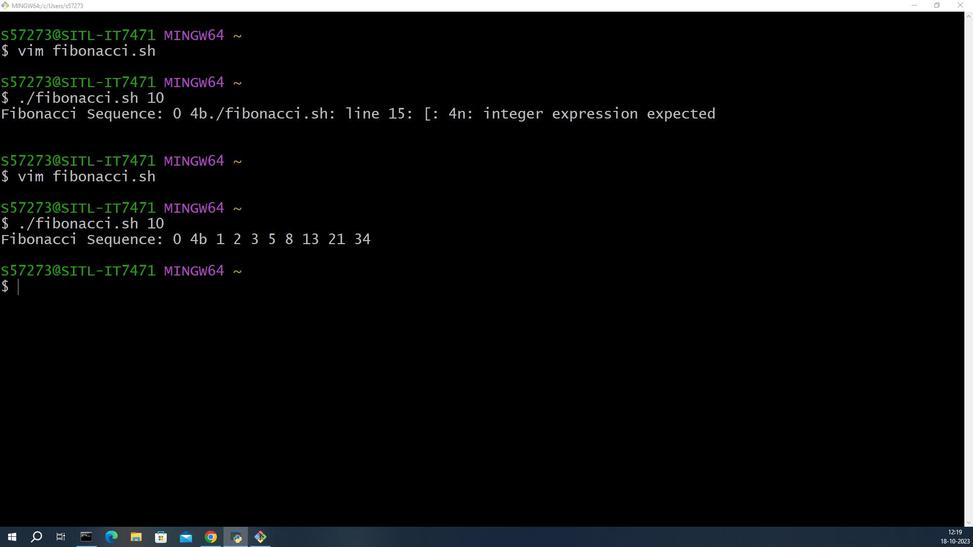 
Action: Mouse pressed left at (666, 241)
Screenshot: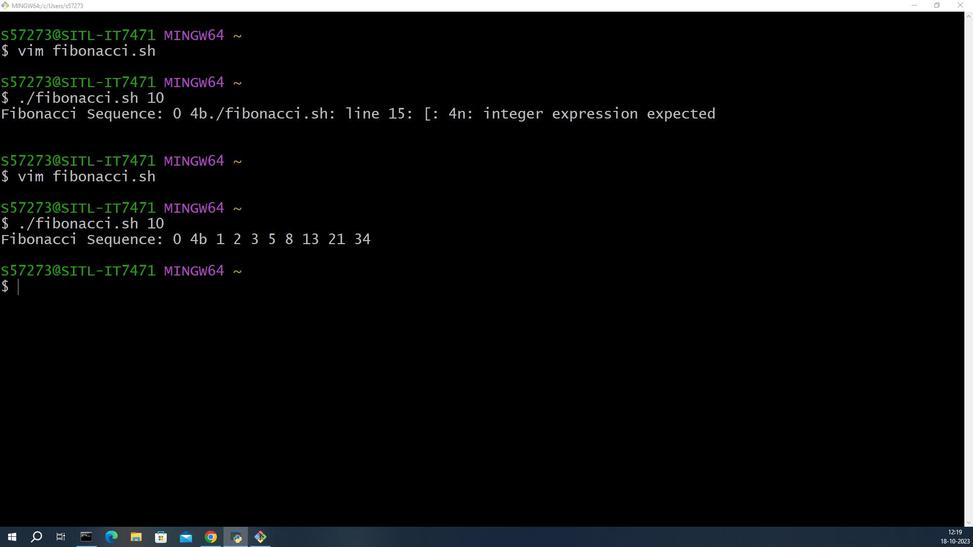 
Action: Mouse moved to (666, 241)
Screenshot: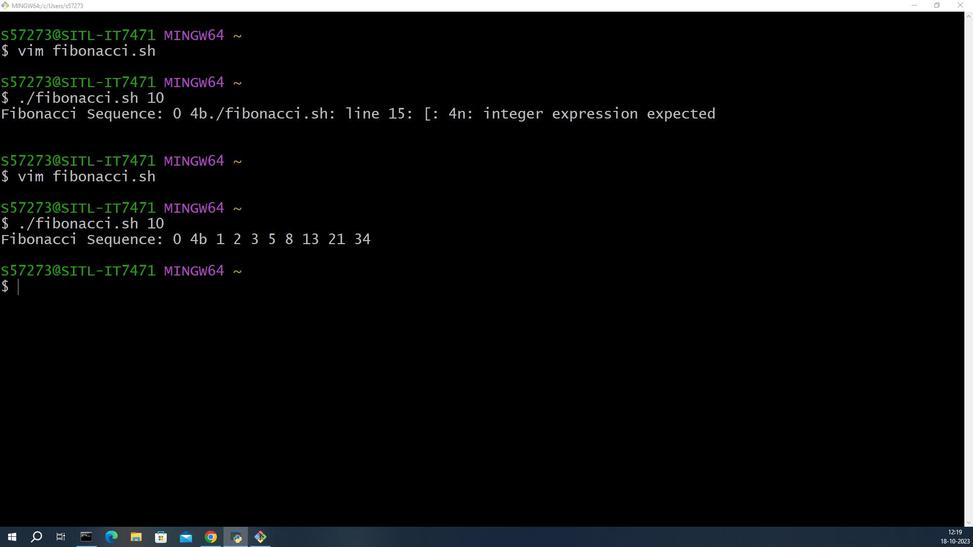 
